 Task: Search one way flight ticket for 4 adults, 2 children, 2 infants in seat and 1 infant on lap in premium economy from Watertown: Watertown International Airport to Indianapolis: Indianapolis International Airport on 8-5-2023. Choice of flights is Spirit. Number of bags: 1 carry on bag. Price is upto 99000. Outbound departure time preference is 11:30. Flight should be any emissions.
Action: Mouse moved to (319, 267)
Screenshot: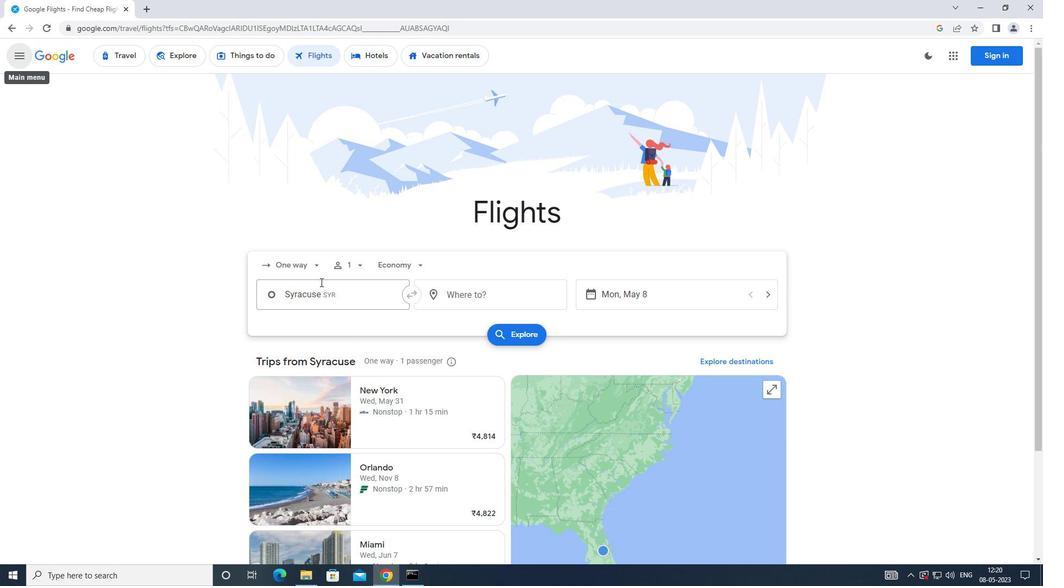 
Action: Mouse pressed left at (319, 267)
Screenshot: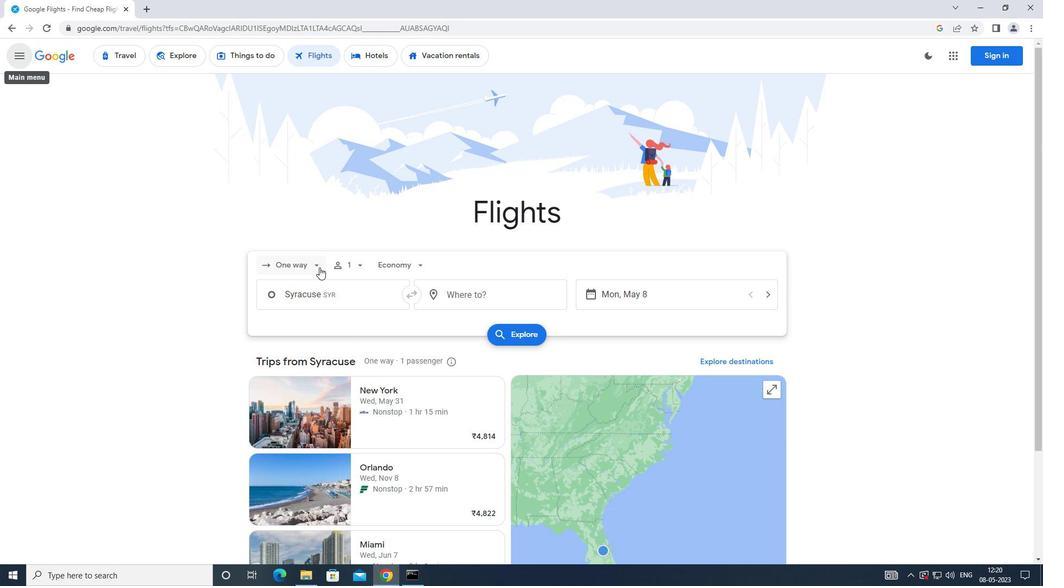 
Action: Mouse moved to (321, 320)
Screenshot: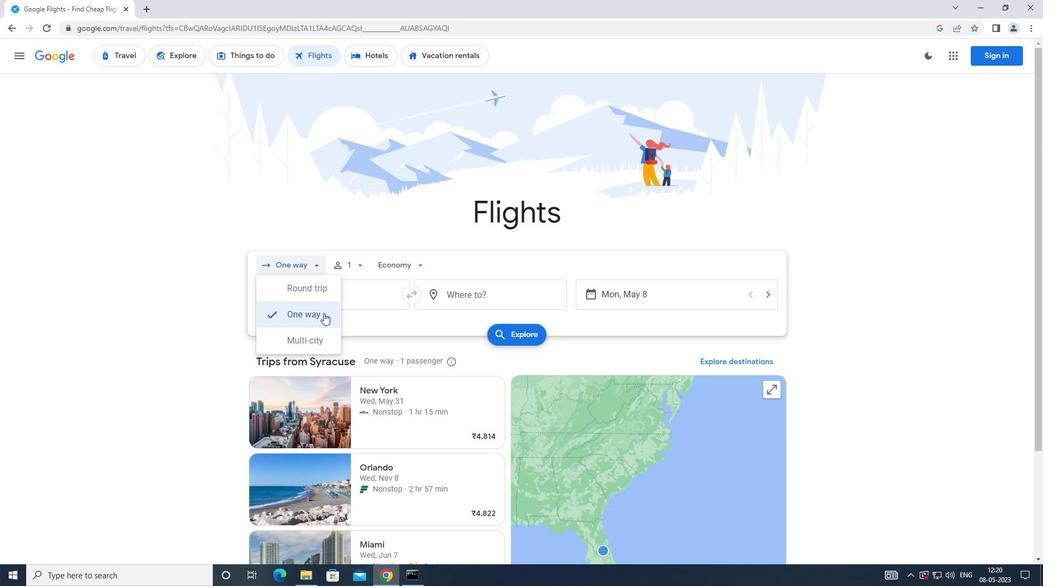 
Action: Mouse pressed left at (321, 320)
Screenshot: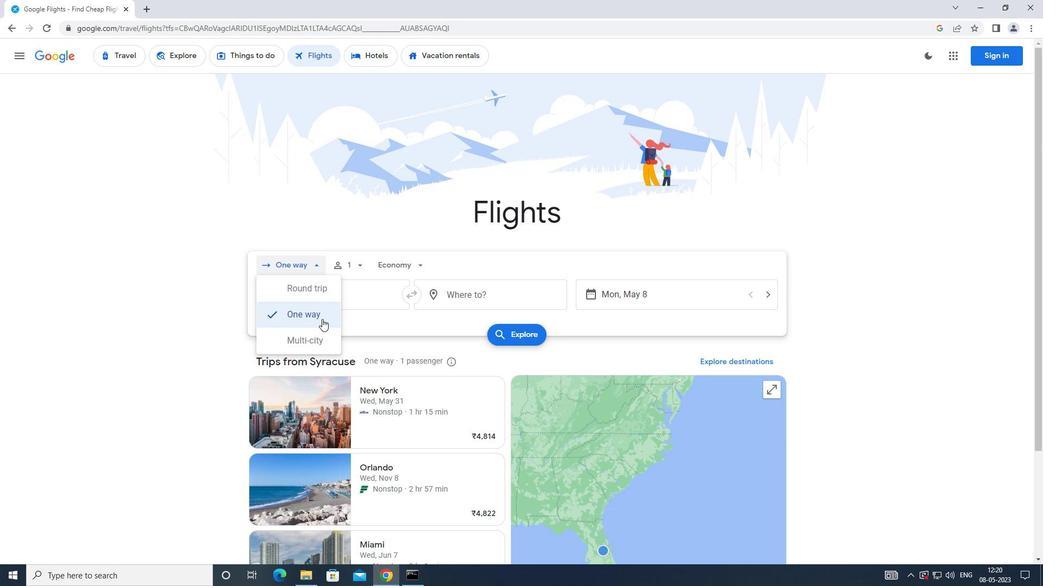 
Action: Mouse moved to (361, 264)
Screenshot: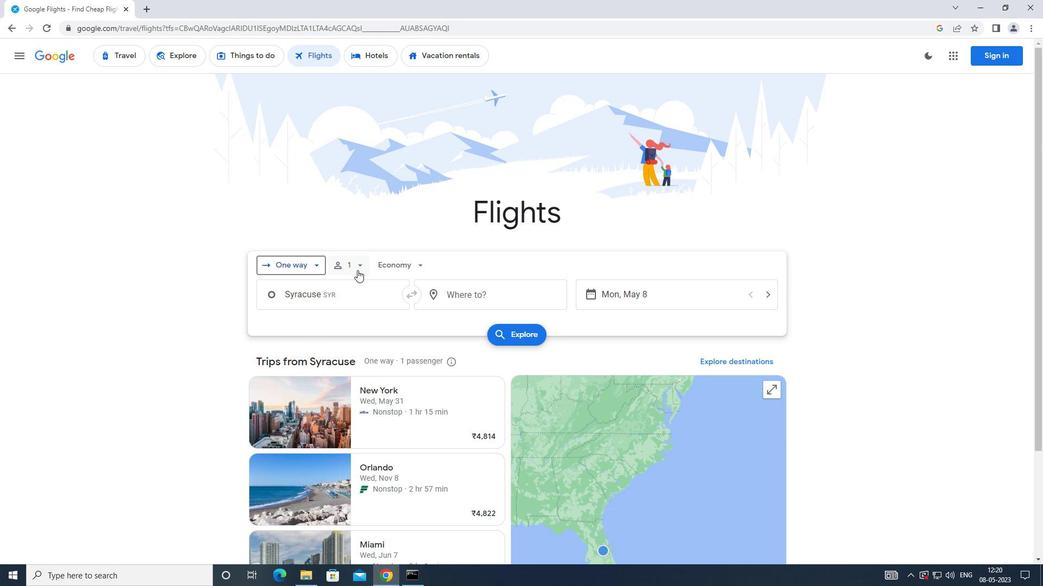 
Action: Mouse pressed left at (361, 264)
Screenshot: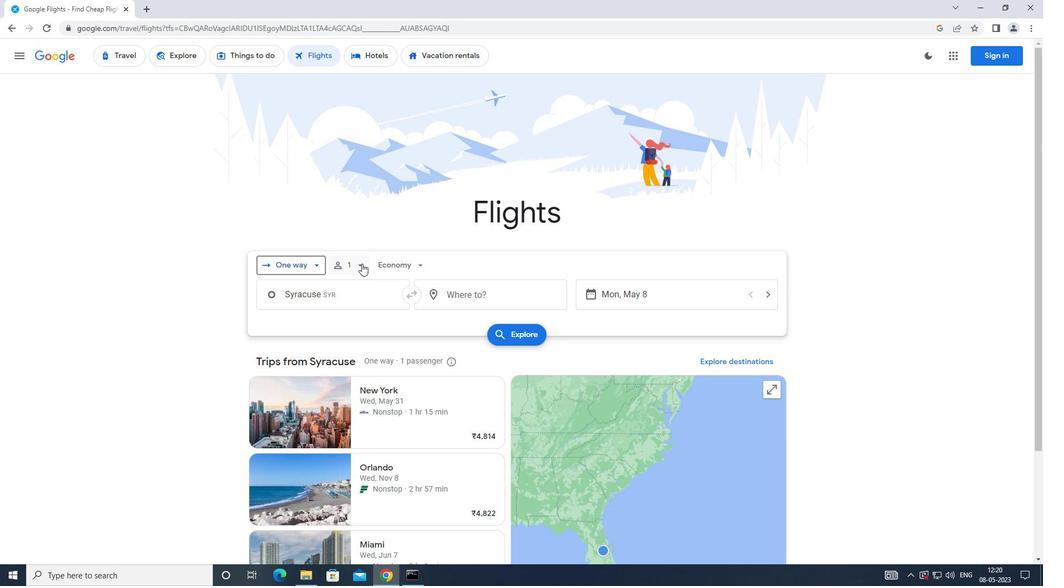 
Action: Mouse moved to (443, 297)
Screenshot: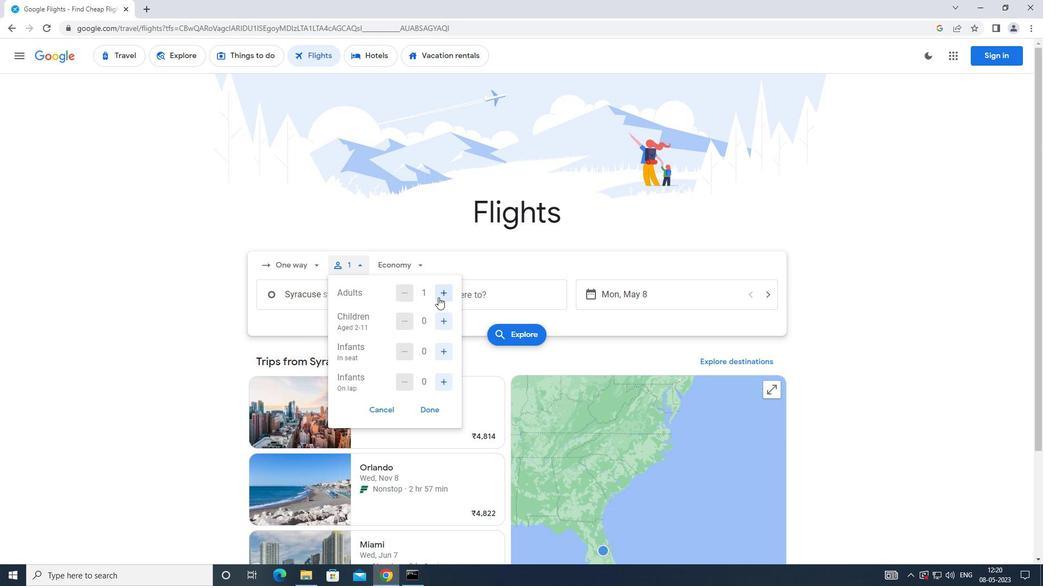 
Action: Mouse pressed left at (443, 297)
Screenshot: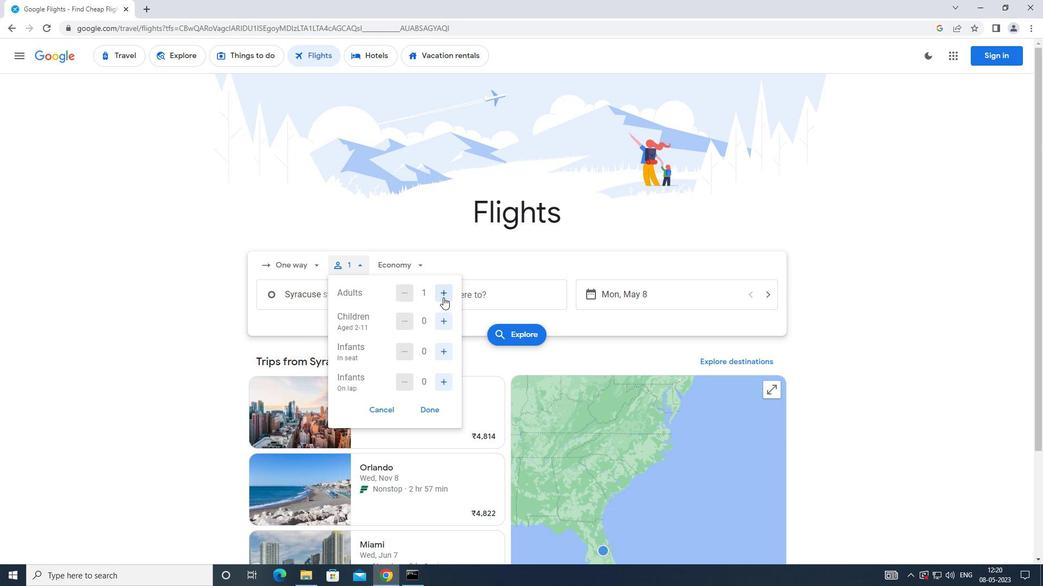 
Action: Mouse pressed left at (443, 297)
Screenshot: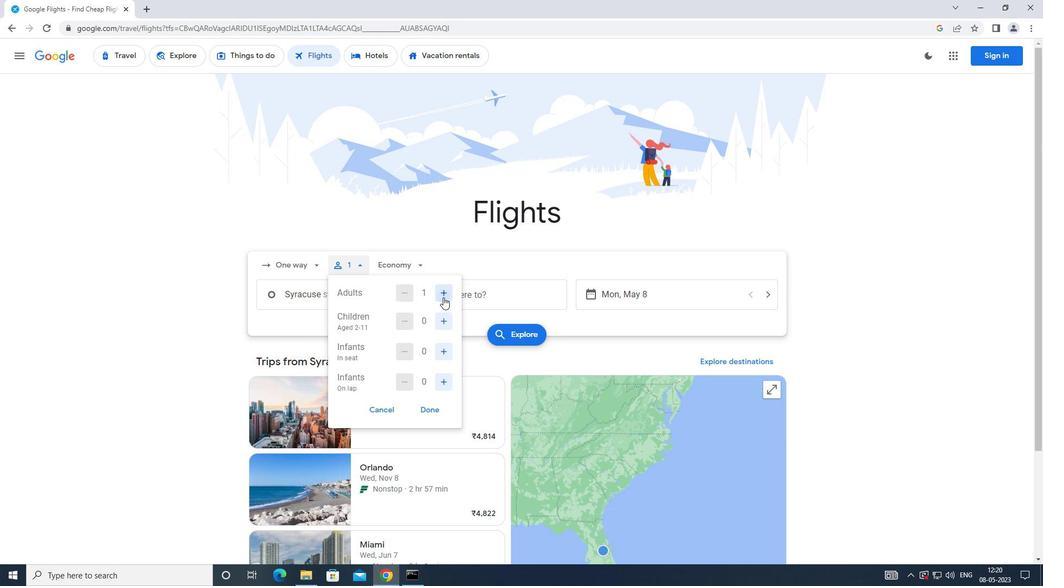 
Action: Mouse pressed left at (443, 297)
Screenshot: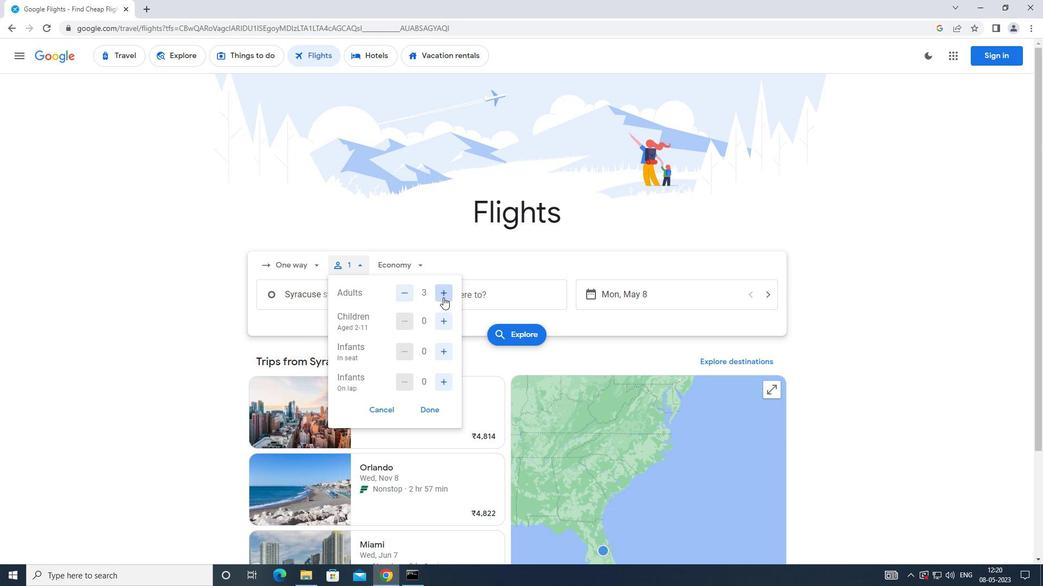 
Action: Mouse moved to (438, 323)
Screenshot: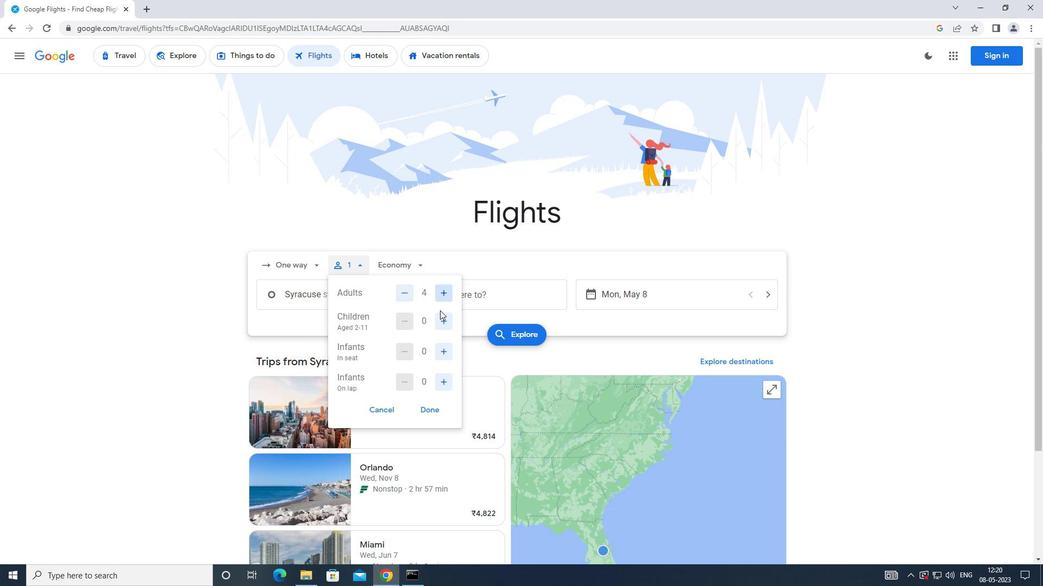 
Action: Mouse pressed left at (438, 323)
Screenshot: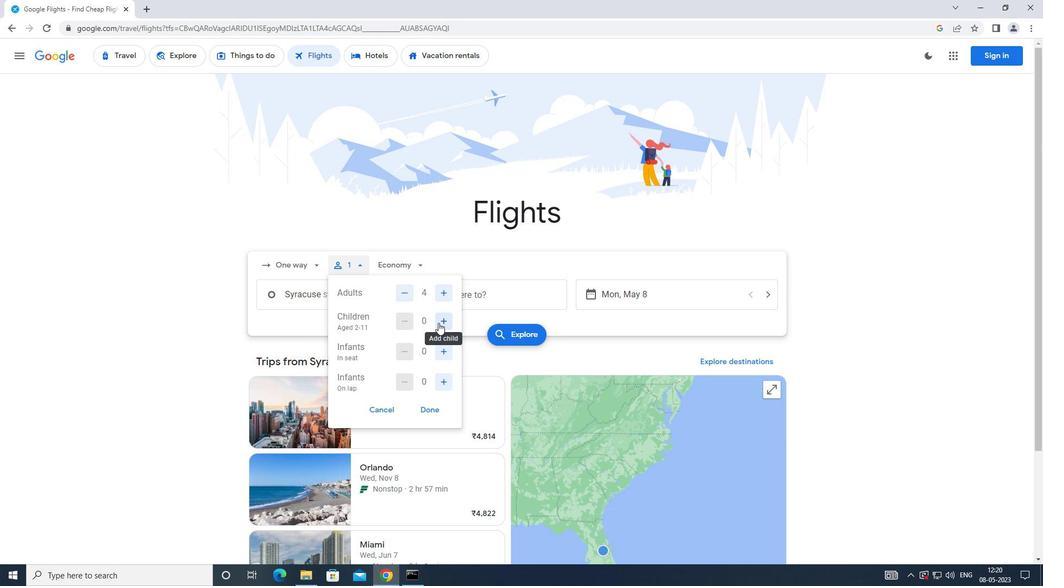 
Action: Mouse pressed left at (438, 323)
Screenshot: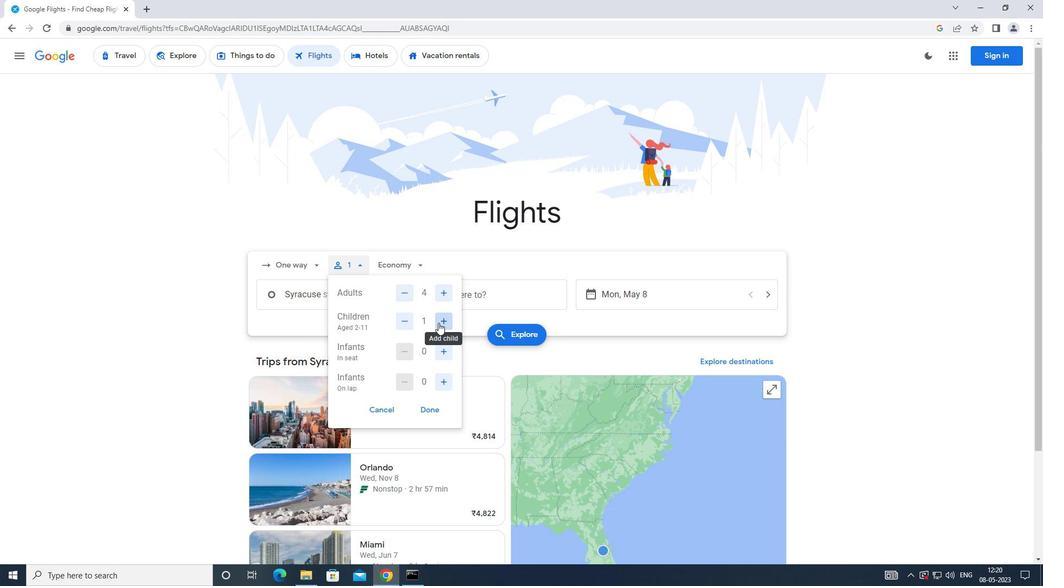 
Action: Mouse moved to (442, 346)
Screenshot: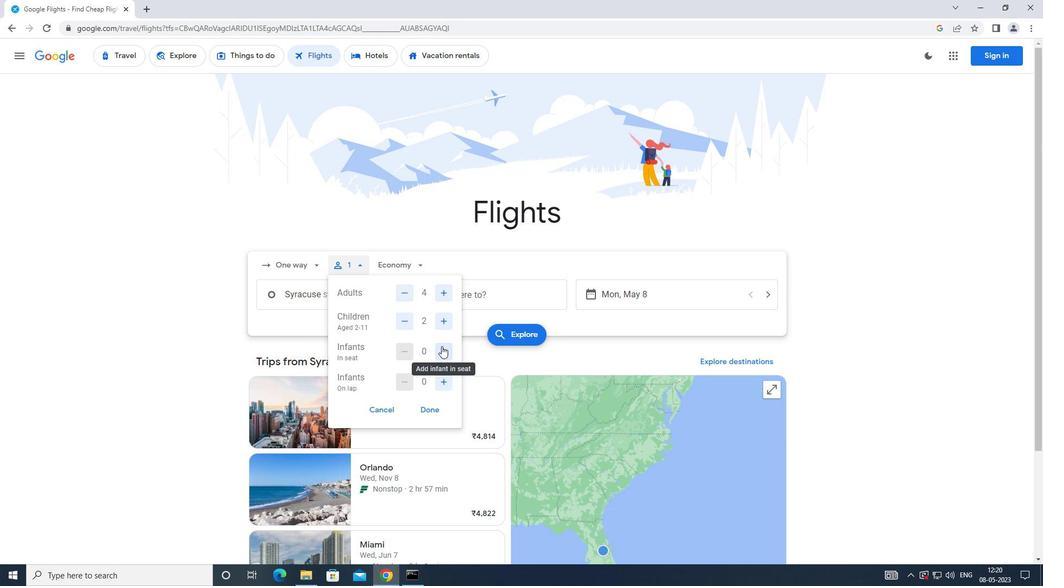 
Action: Mouse pressed left at (442, 346)
Screenshot: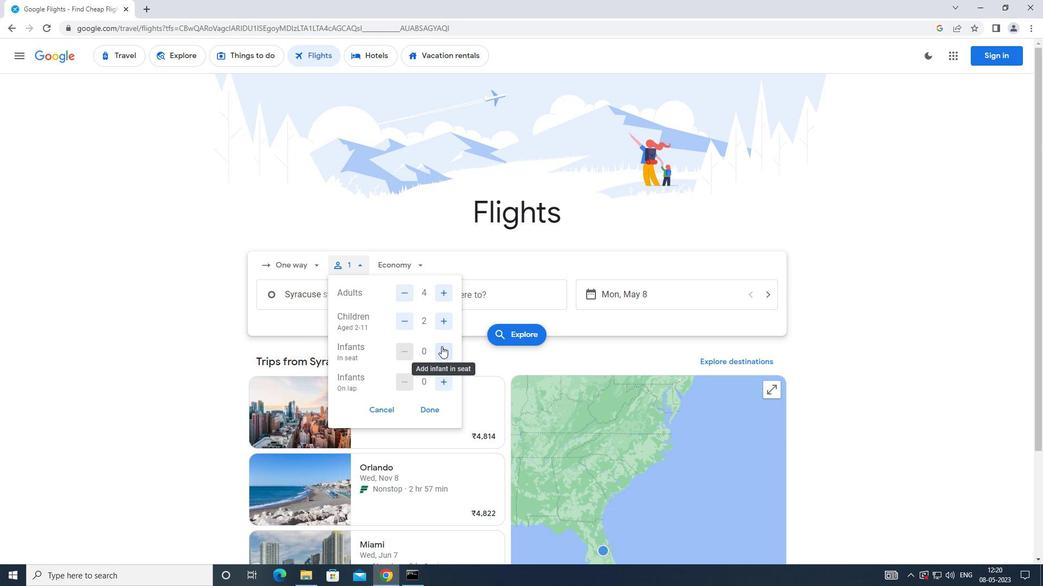 
Action: Mouse moved to (442, 346)
Screenshot: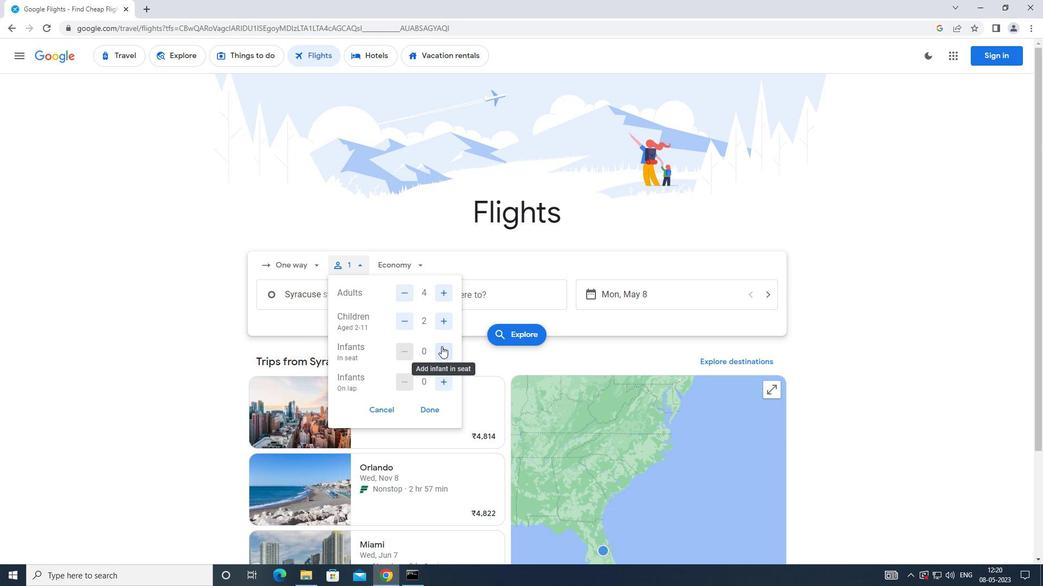 
Action: Mouse pressed left at (442, 346)
Screenshot: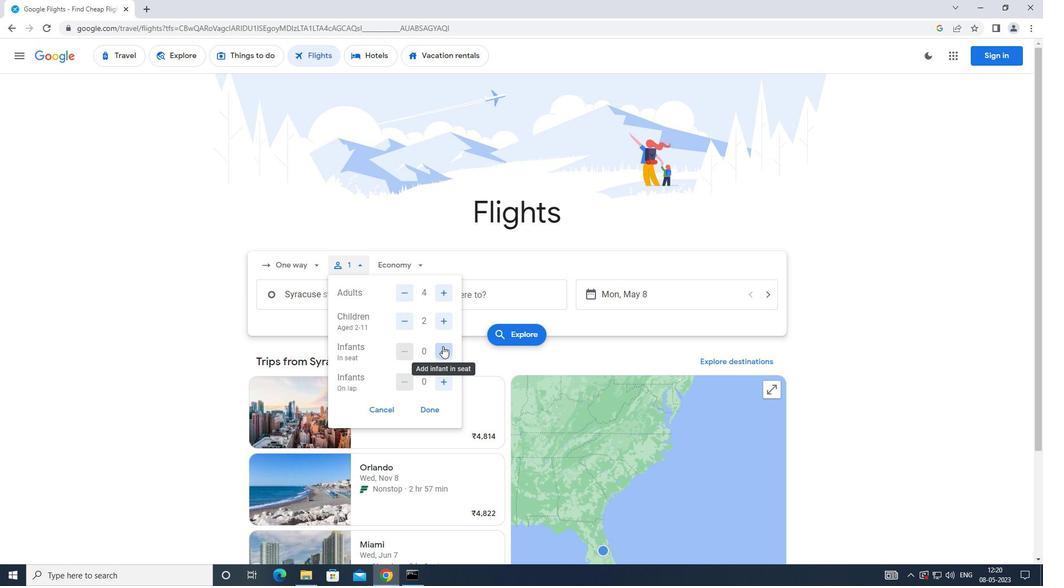
Action: Mouse moved to (448, 380)
Screenshot: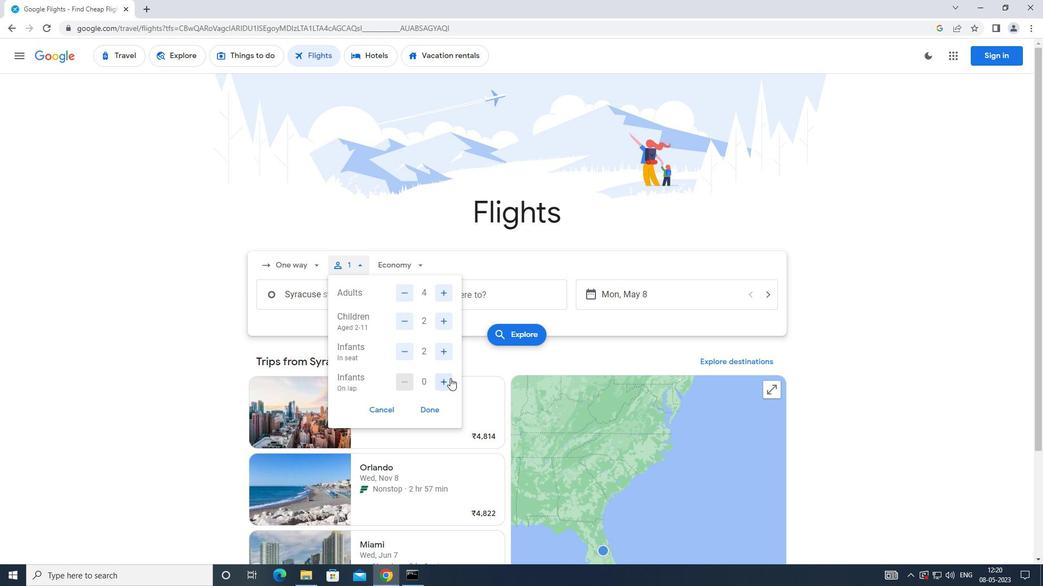 
Action: Mouse pressed left at (448, 380)
Screenshot: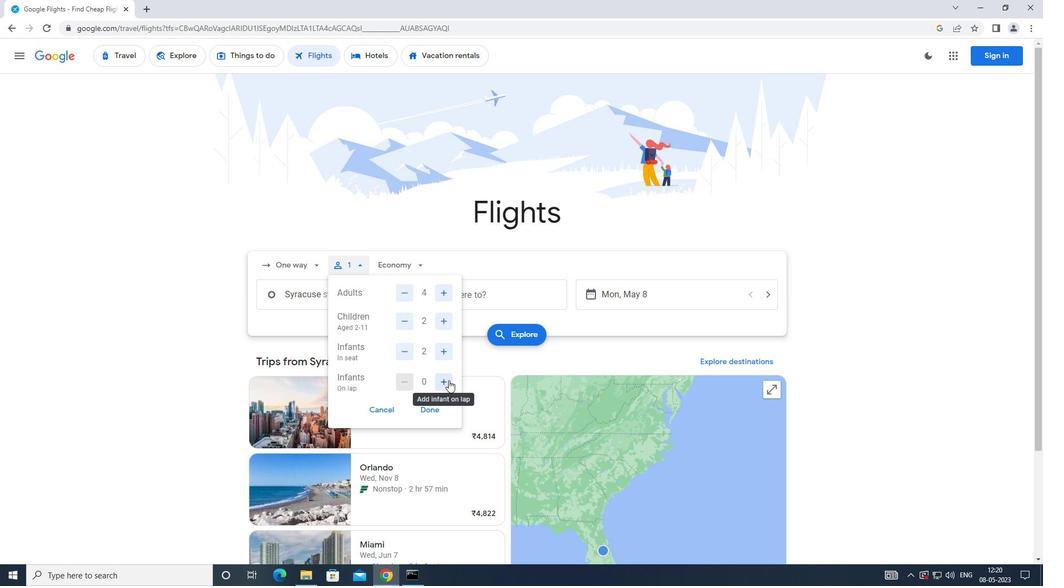 
Action: Mouse moved to (434, 406)
Screenshot: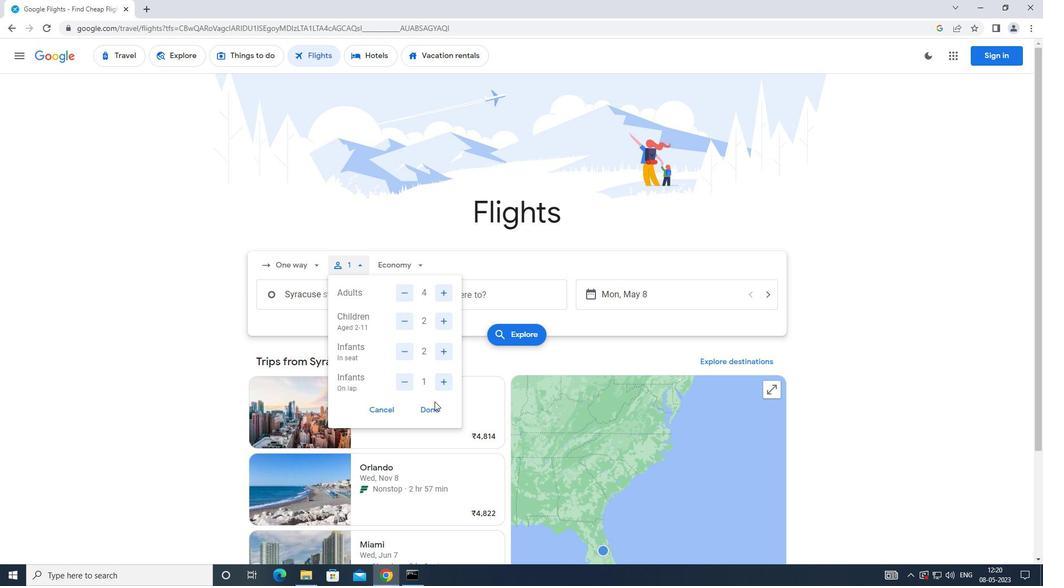
Action: Mouse pressed left at (434, 406)
Screenshot: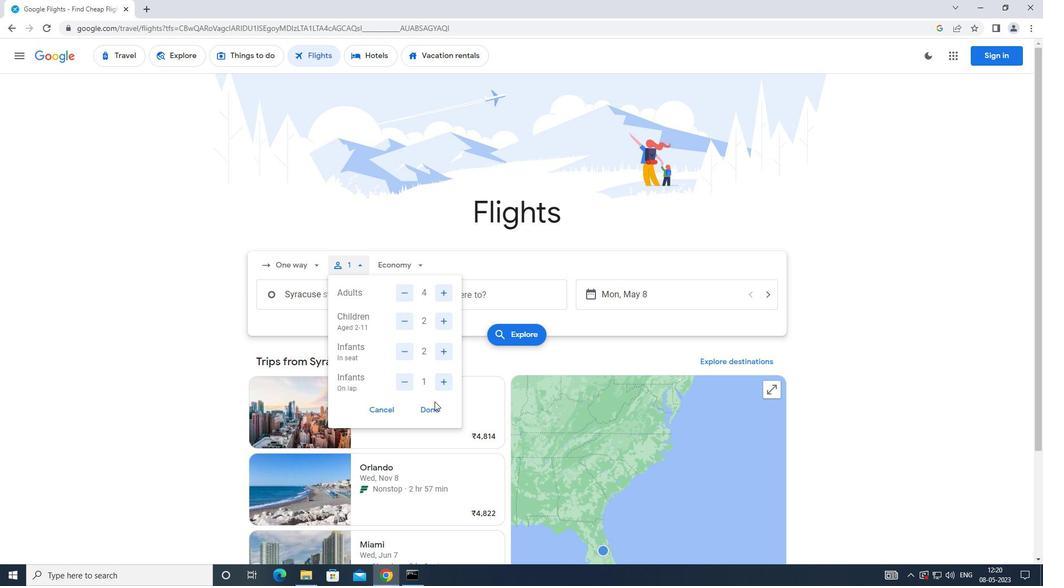 
Action: Mouse moved to (417, 267)
Screenshot: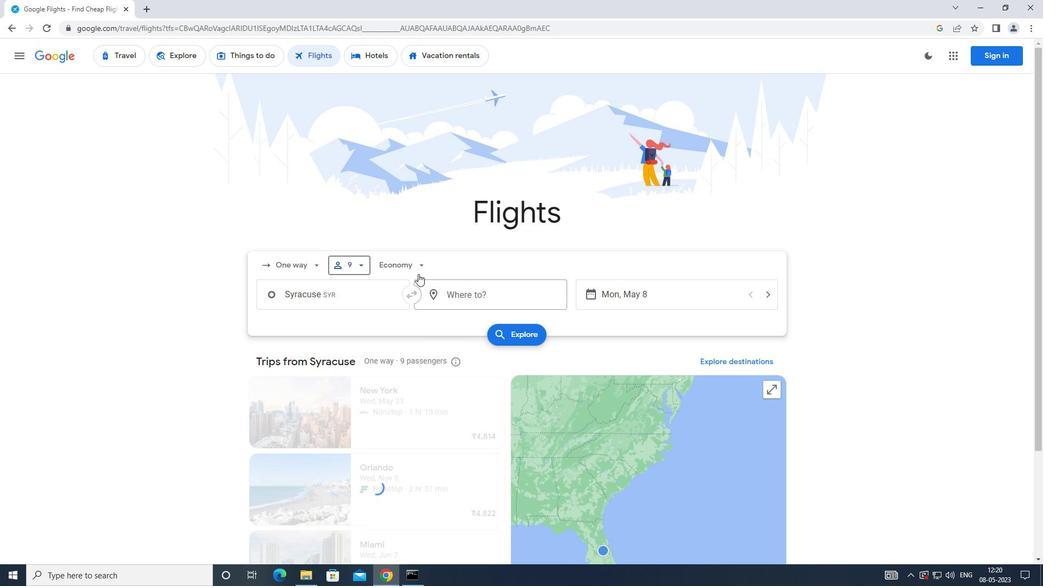 
Action: Mouse pressed left at (417, 267)
Screenshot: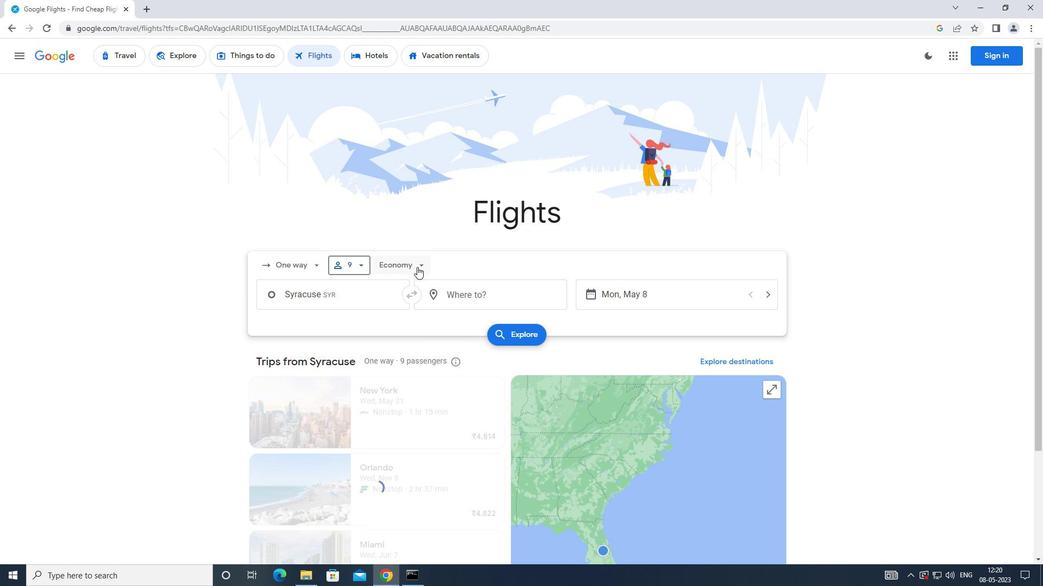 
Action: Mouse moved to (422, 311)
Screenshot: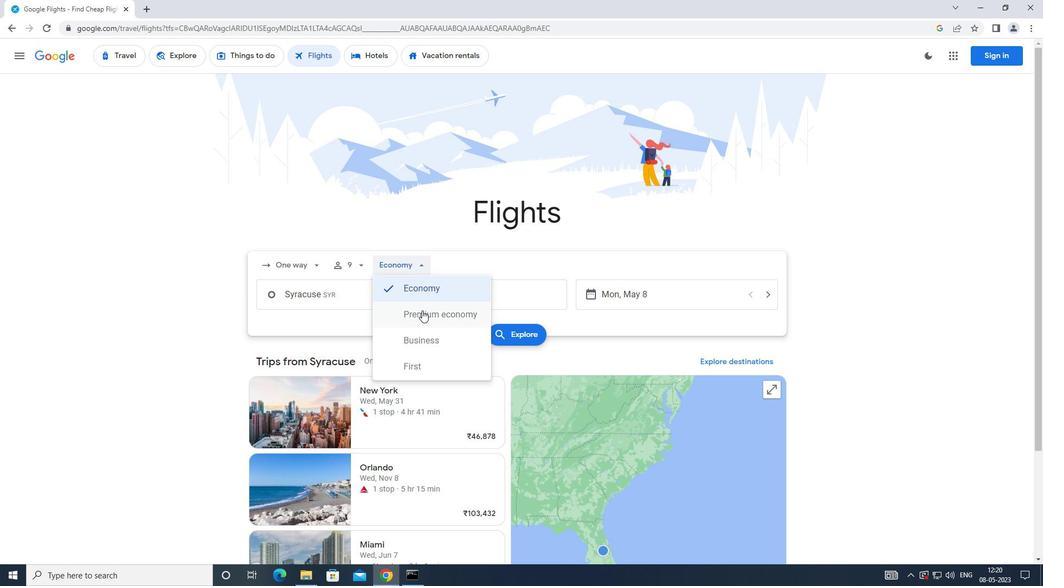 
Action: Mouse pressed left at (422, 311)
Screenshot: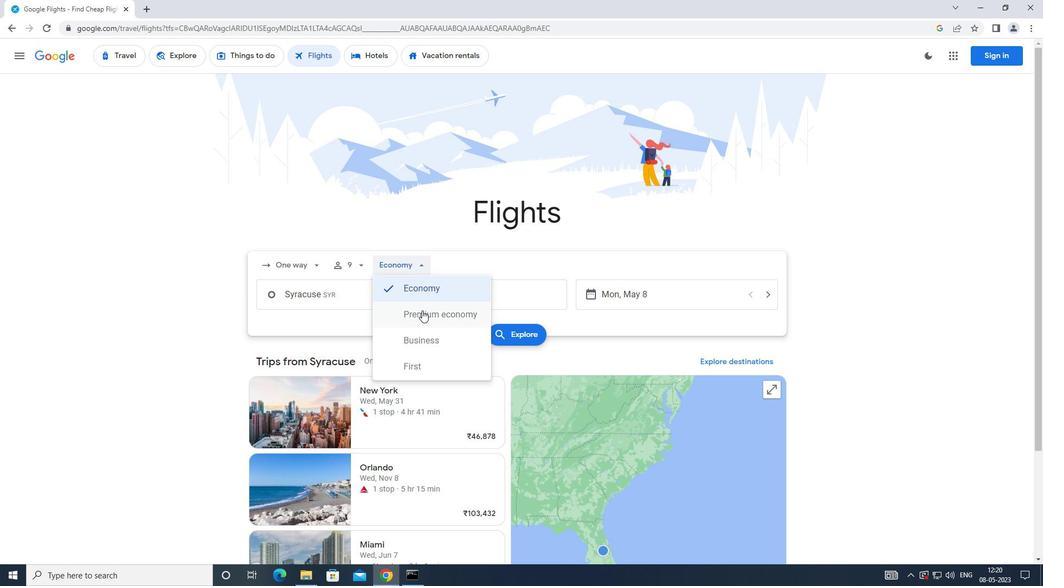 
Action: Mouse moved to (384, 291)
Screenshot: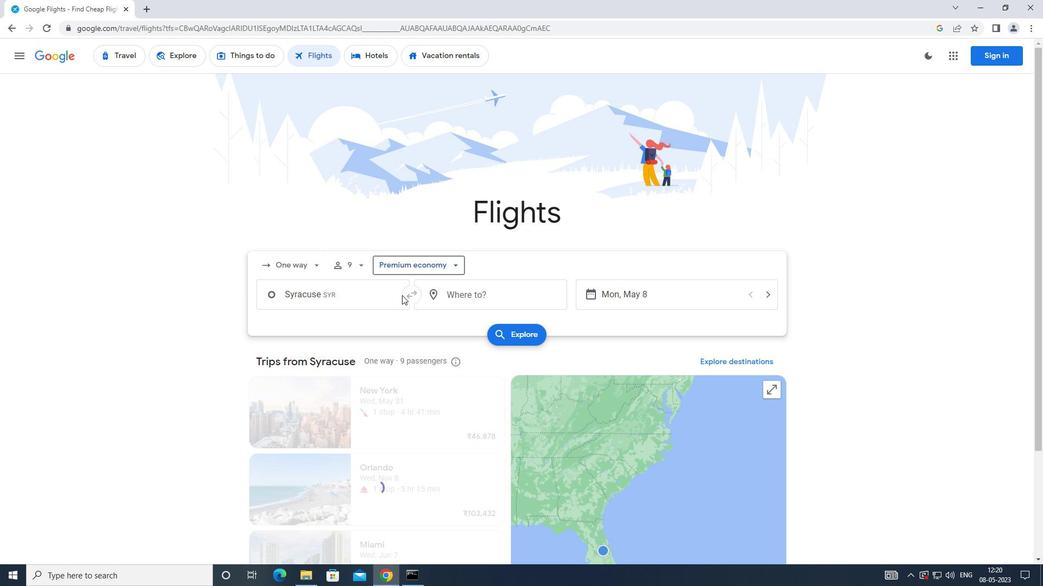 
Action: Mouse pressed left at (384, 291)
Screenshot: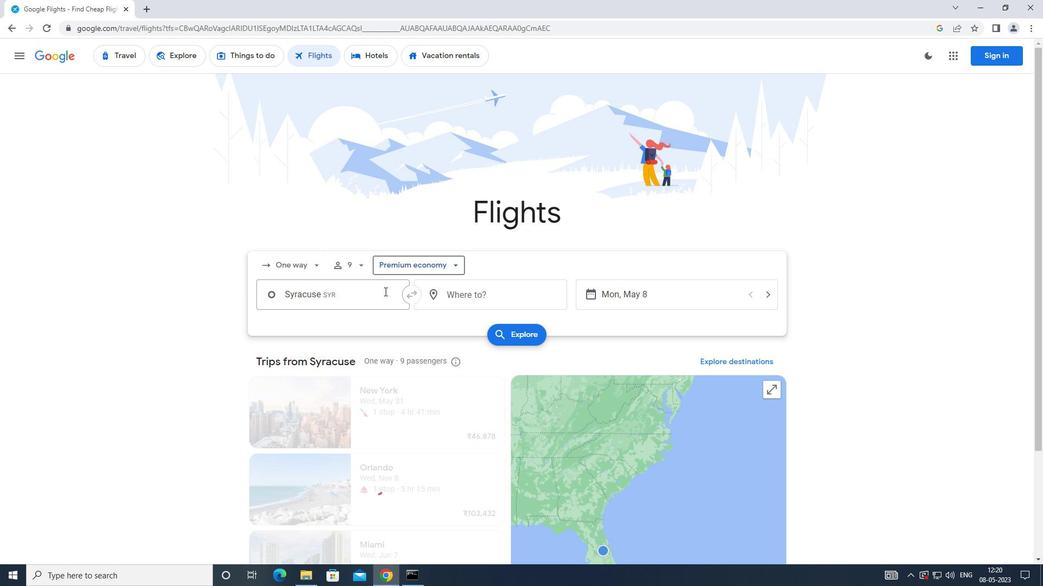 
Action: Key pressed <Key.caps_lock>w<Key.caps_lock>atertown<Key.space>
Screenshot: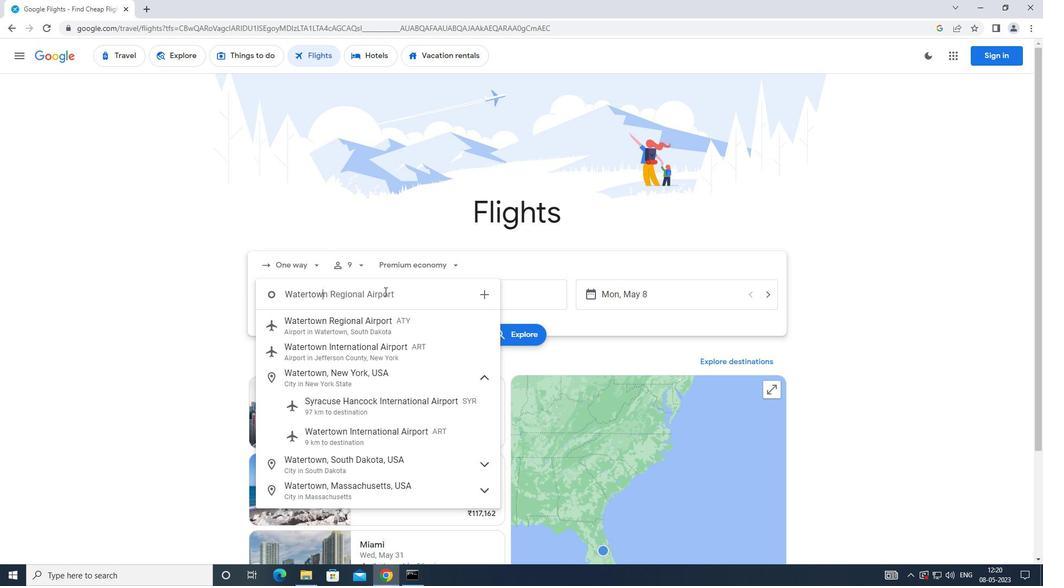 
Action: Mouse moved to (382, 451)
Screenshot: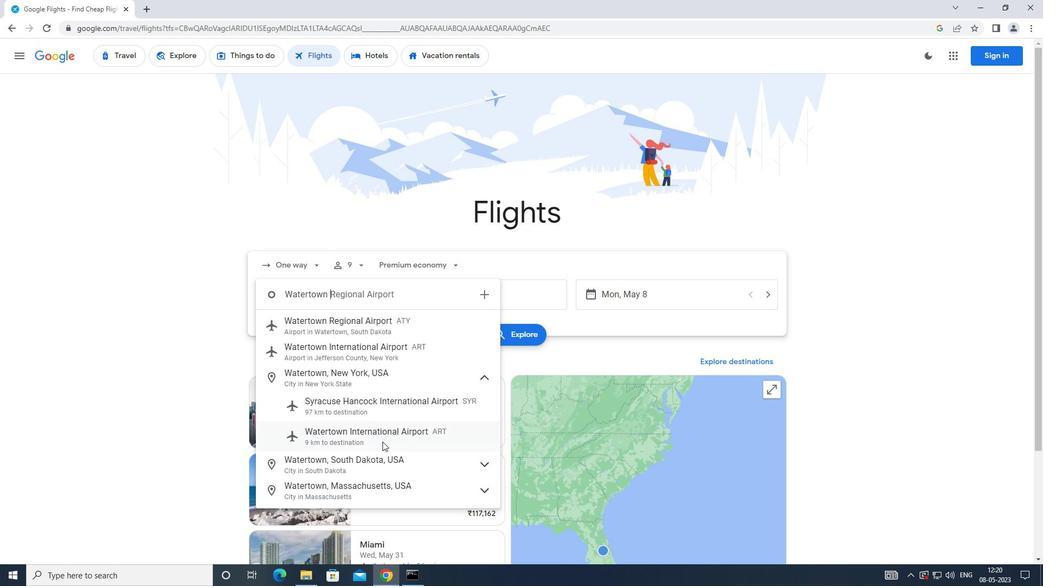 
Action: Mouse pressed left at (382, 451)
Screenshot: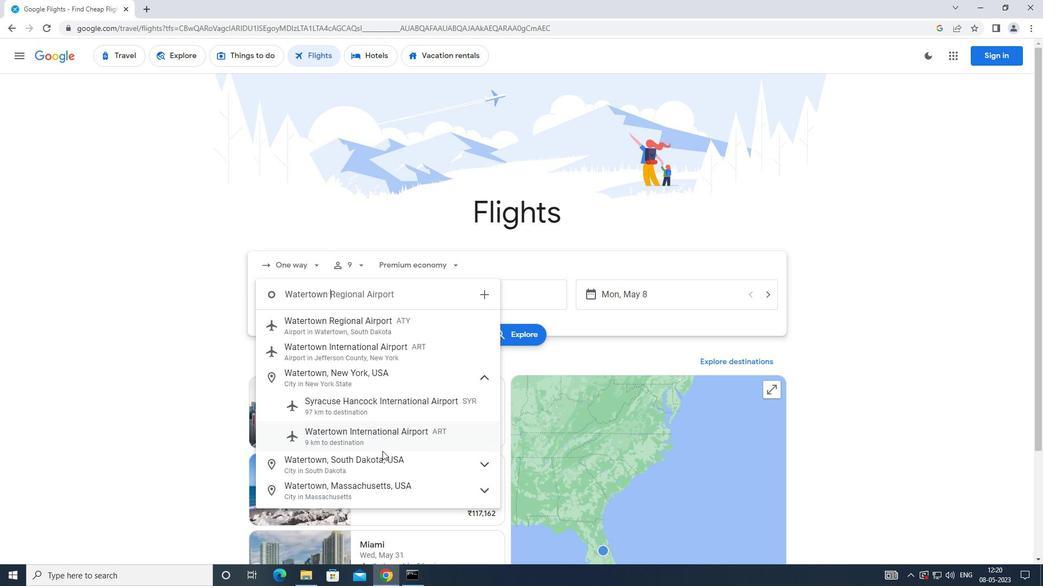 
Action: Mouse moved to (395, 430)
Screenshot: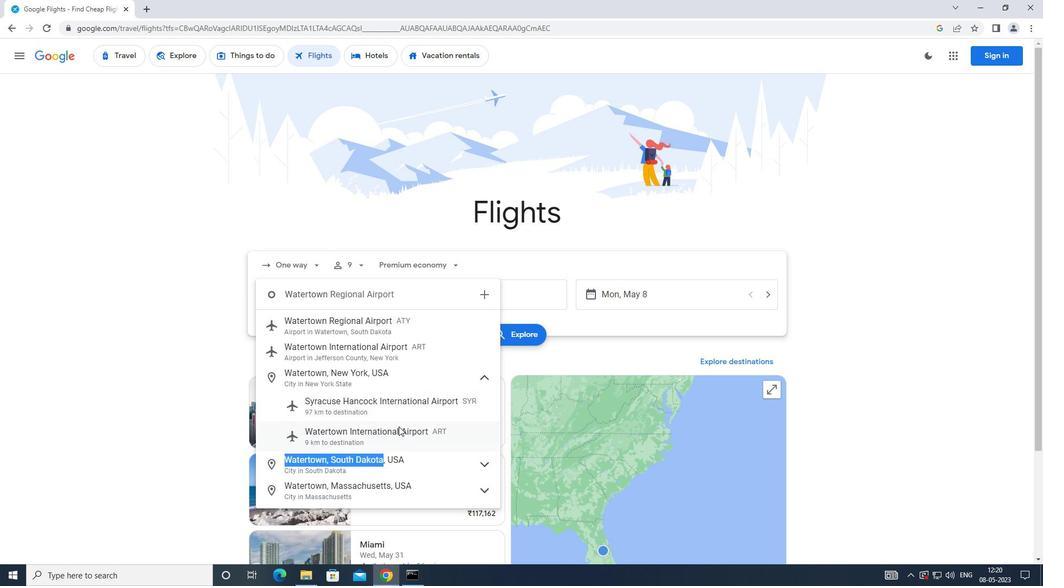 
Action: Mouse pressed left at (395, 430)
Screenshot: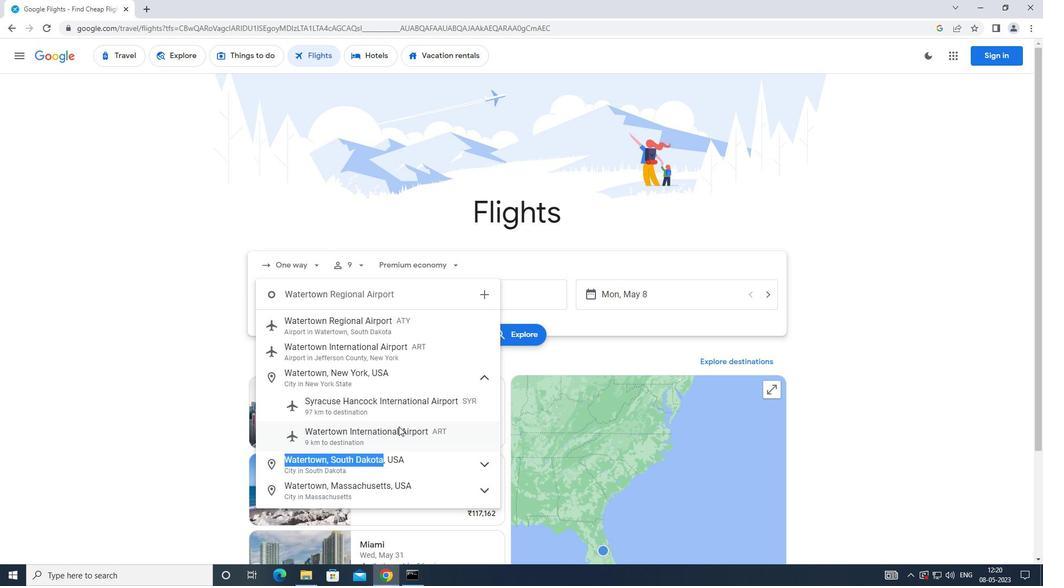 
Action: Mouse moved to (452, 292)
Screenshot: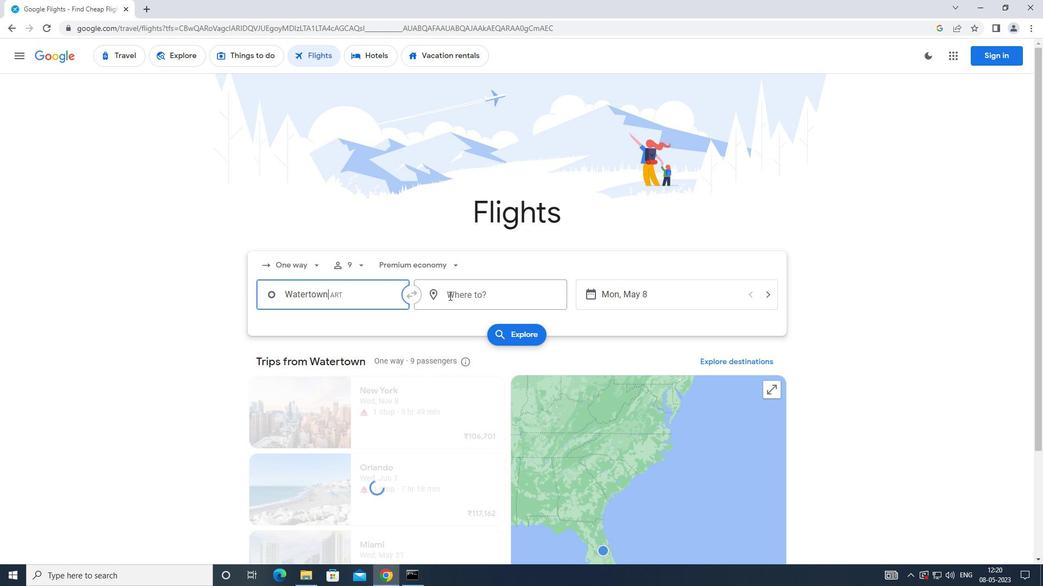 
Action: Mouse pressed left at (452, 292)
Screenshot: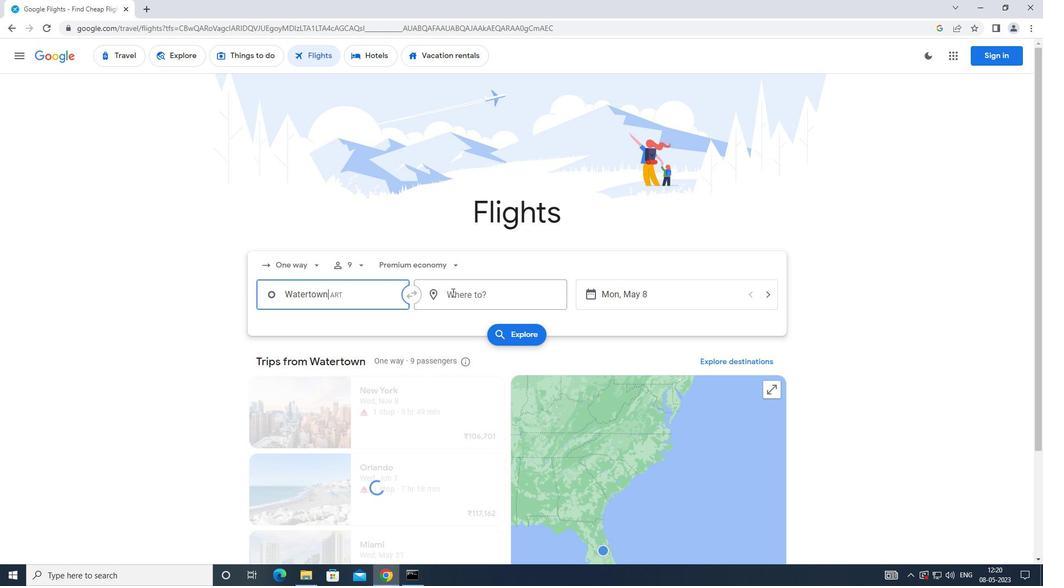 
Action: Mouse moved to (506, 305)
Screenshot: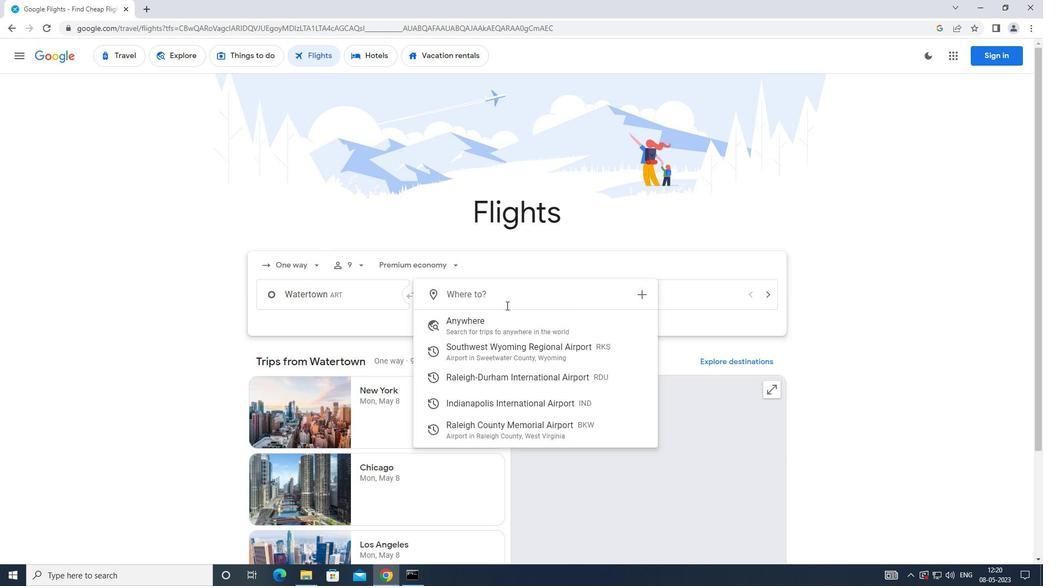 
Action: Key pressed <Key.caps_lock>
Screenshot: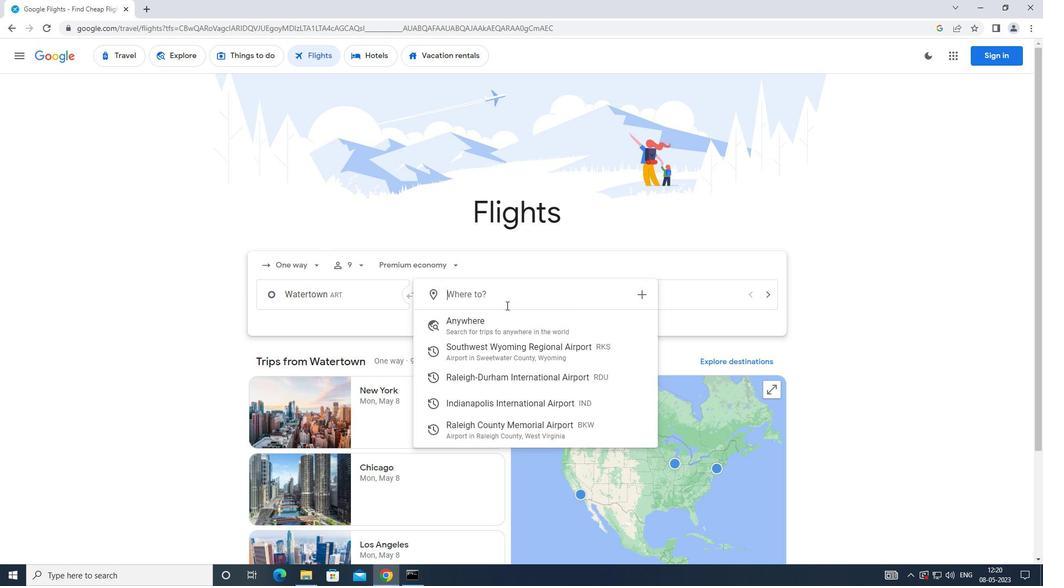 
Action: Mouse moved to (505, 306)
Screenshot: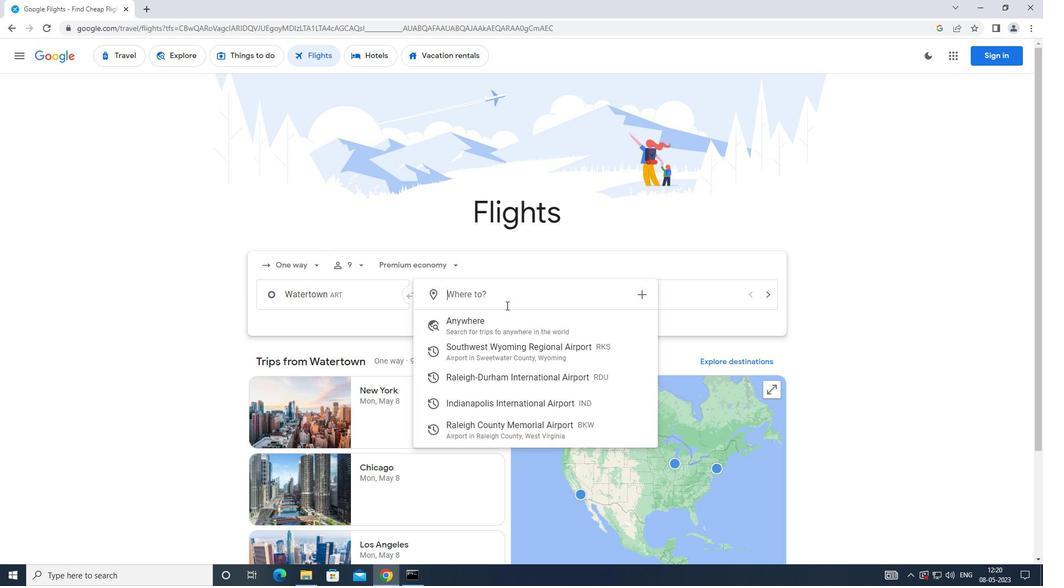 
Action: Key pressed i<Key.caps_lock>ndia
Screenshot: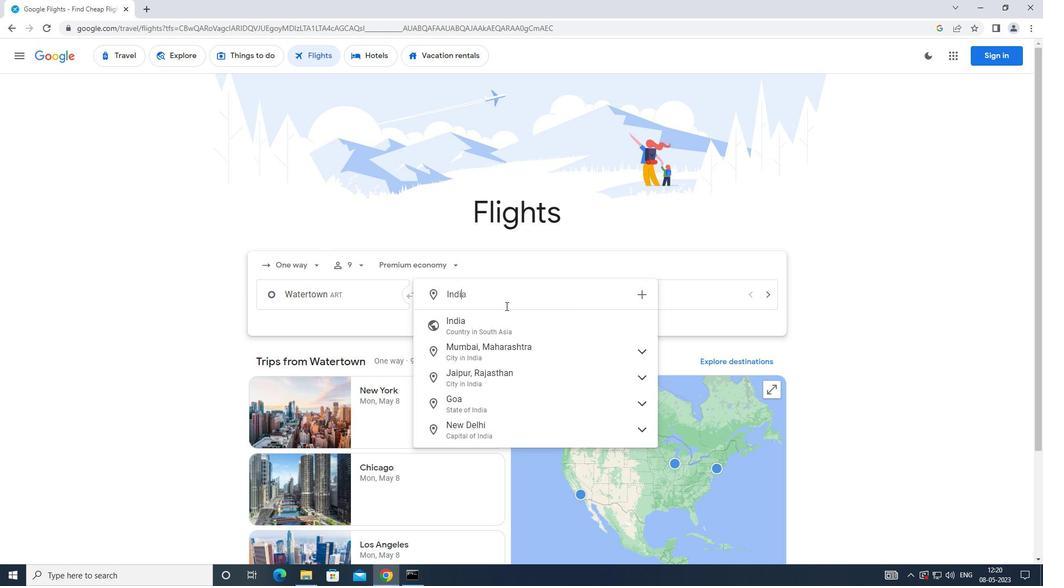 
Action: Mouse moved to (503, 308)
Screenshot: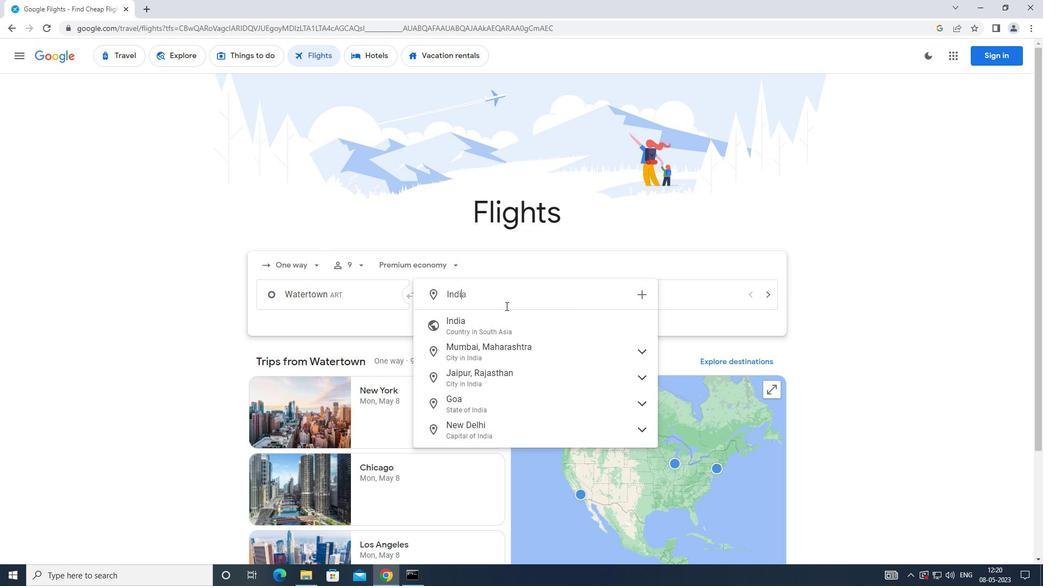 
Action: Key pressed na
Screenshot: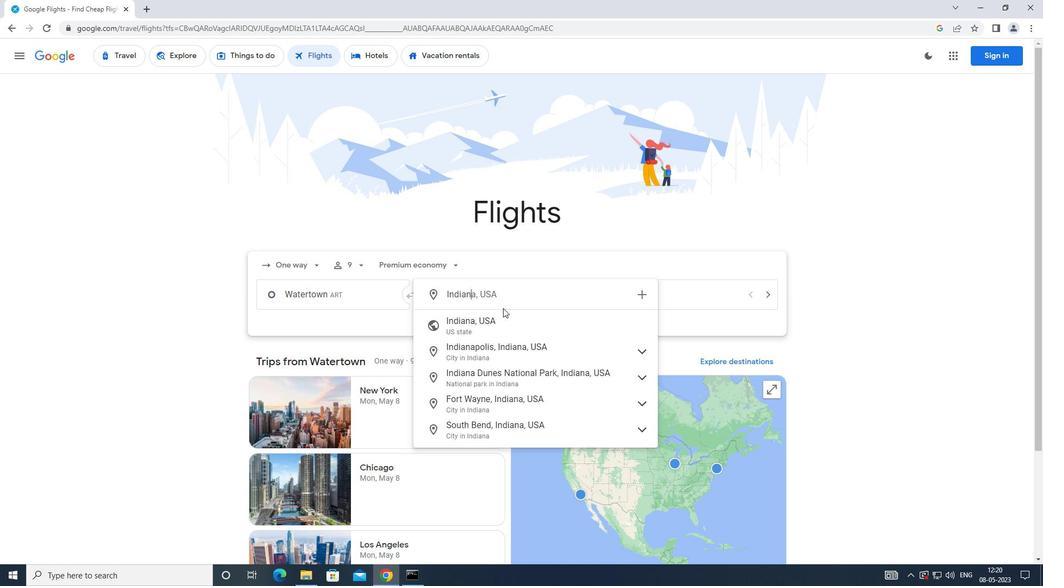 
Action: Mouse moved to (502, 309)
Screenshot: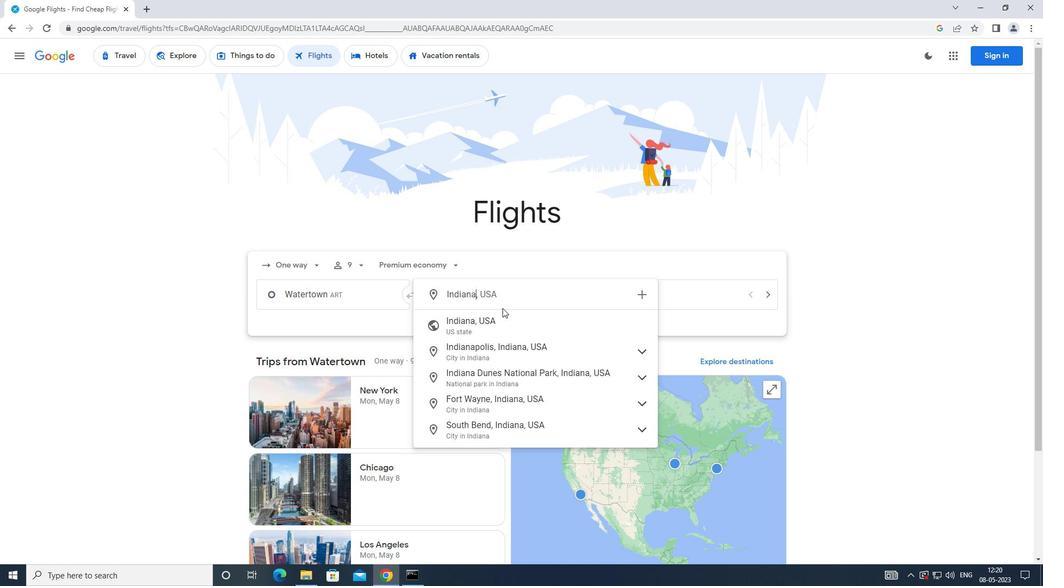
Action: Key pressed polis
Screenshot: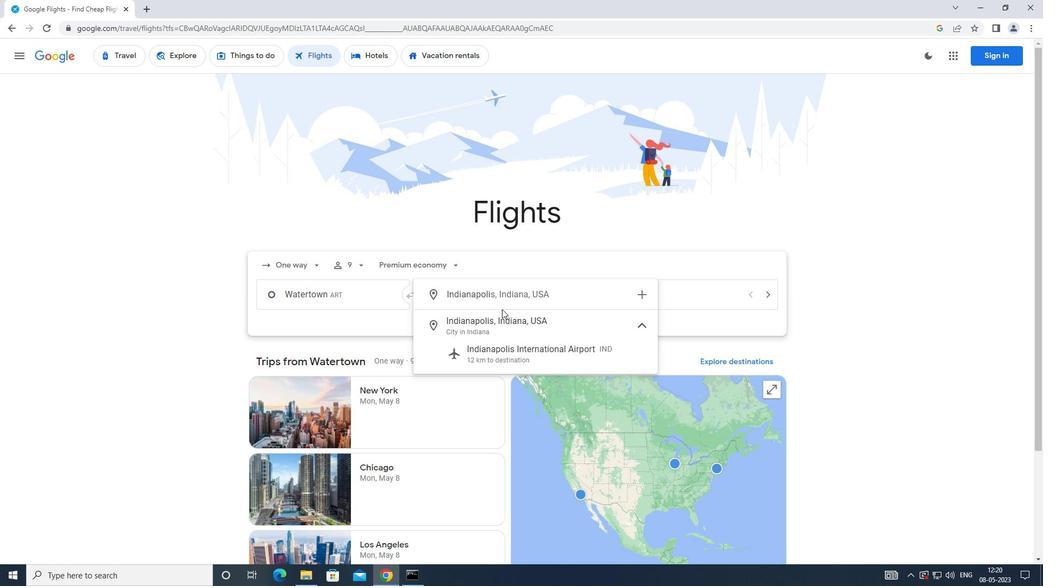 
Action: Mouse moved to (492, 351)
Screenshot: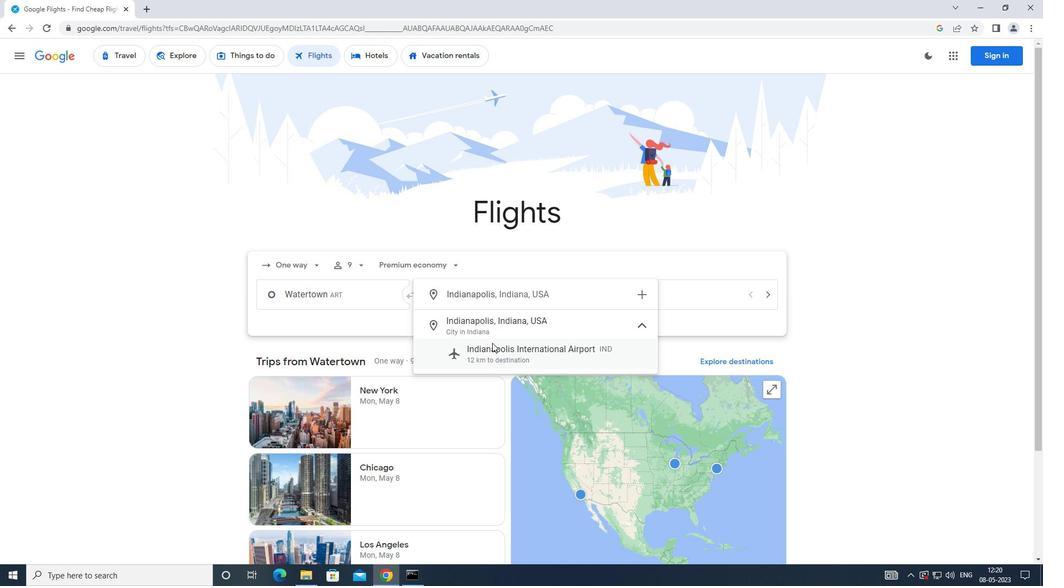 
Action: Mouse pressed left at (492, 351)
Screenshot: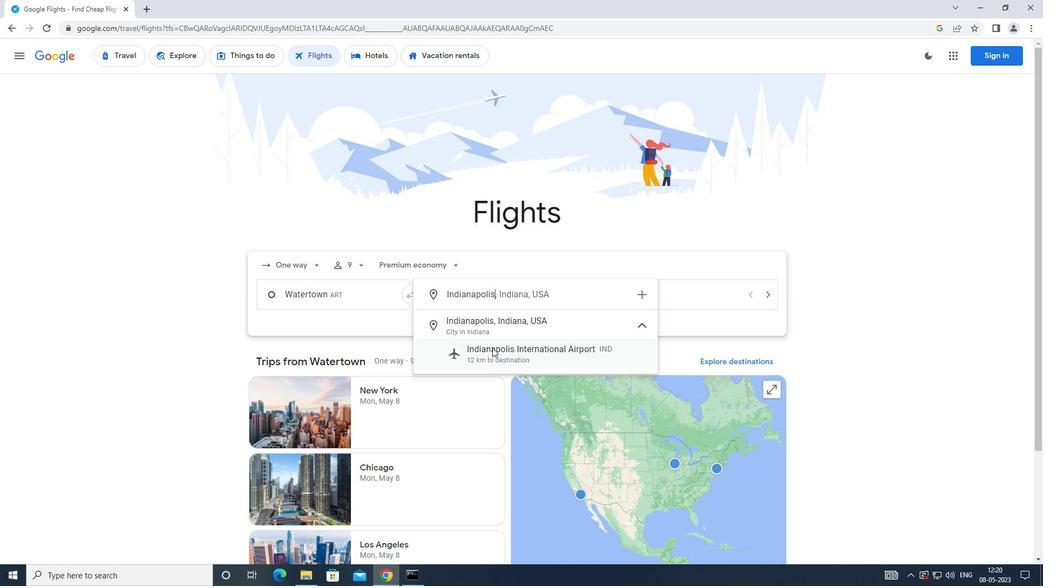 
Action: Mouse moved to (632, 293)
Screenshot: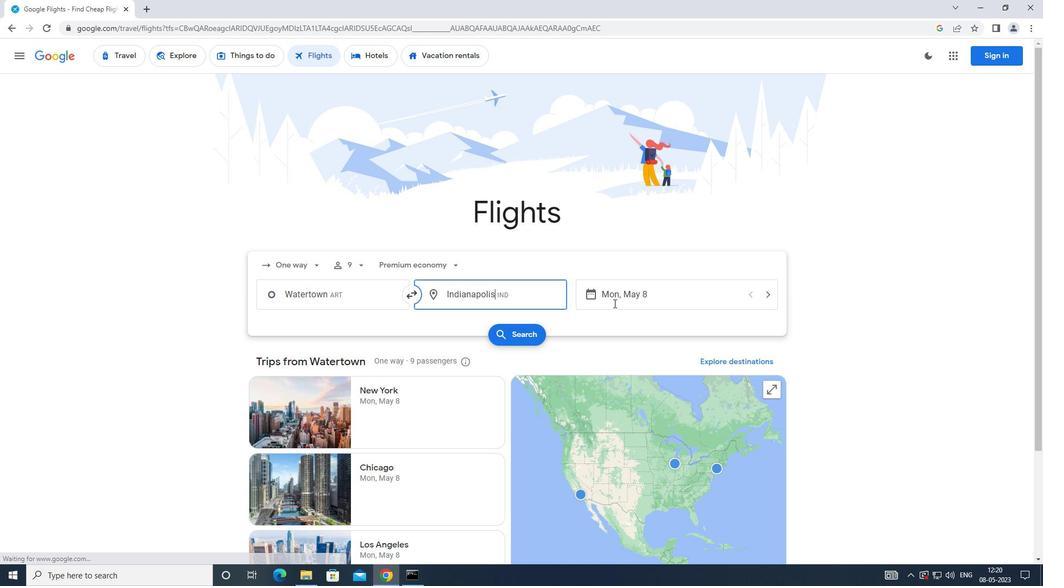 
Action: Mouse pressed left at (632, 293)
Screenshot: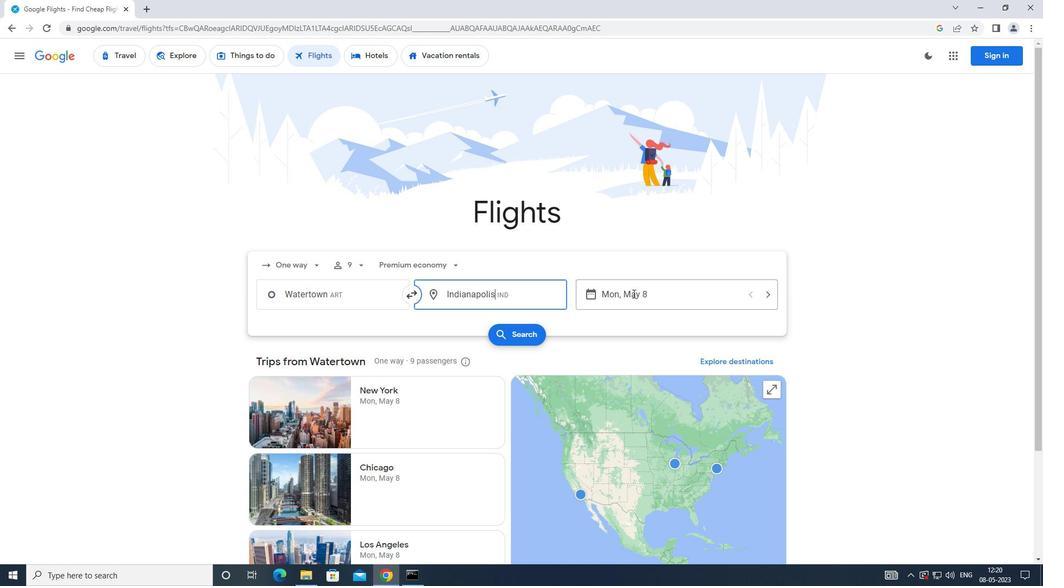 
Action: Mouse moved to (422, 396)
Screenshot: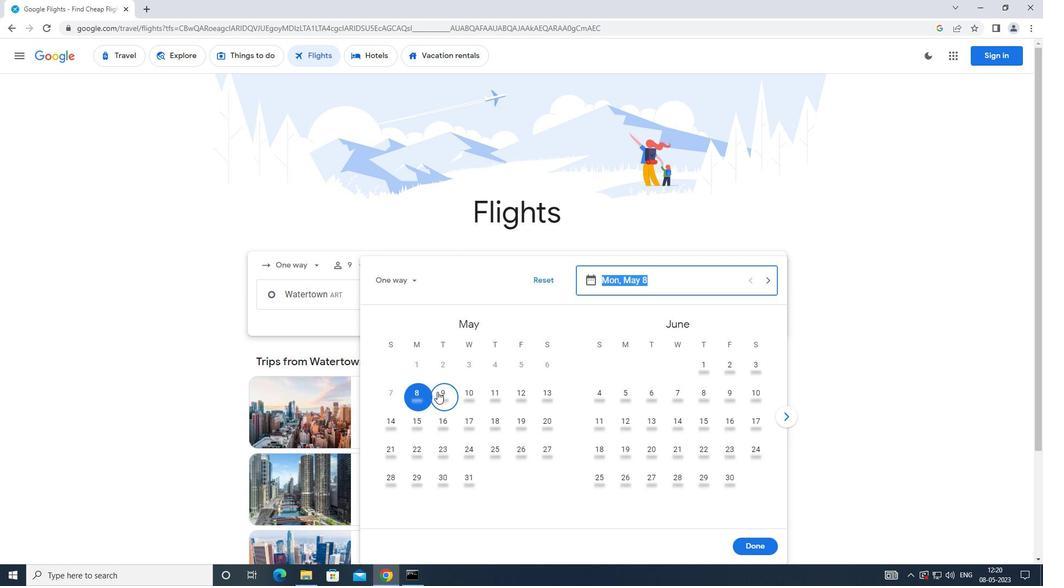 
Action: Mouse pressed left at (422, 396)
Screenshot: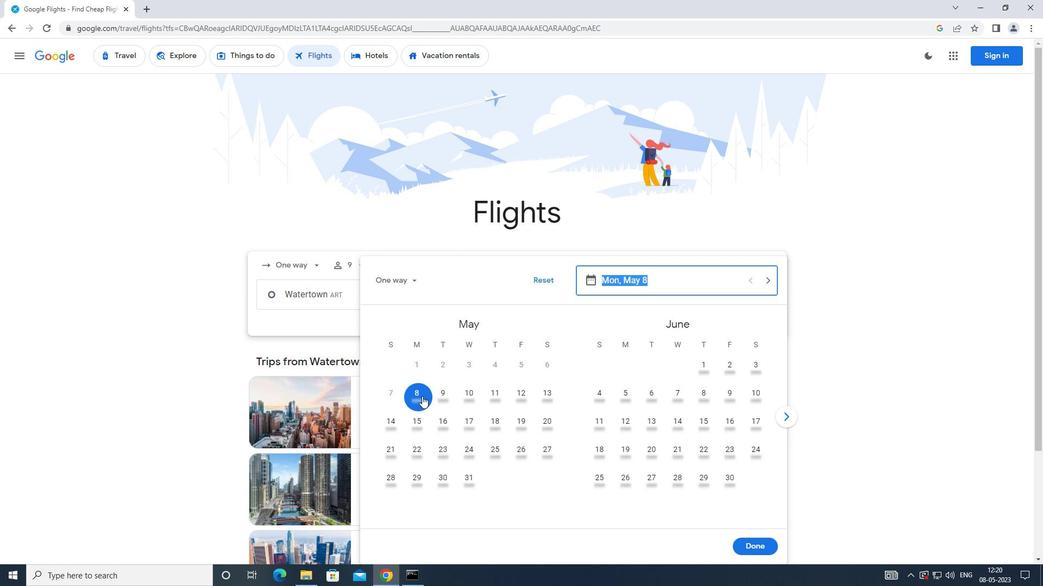 
Action: Mouse moved to (738, 550)
Screenshot: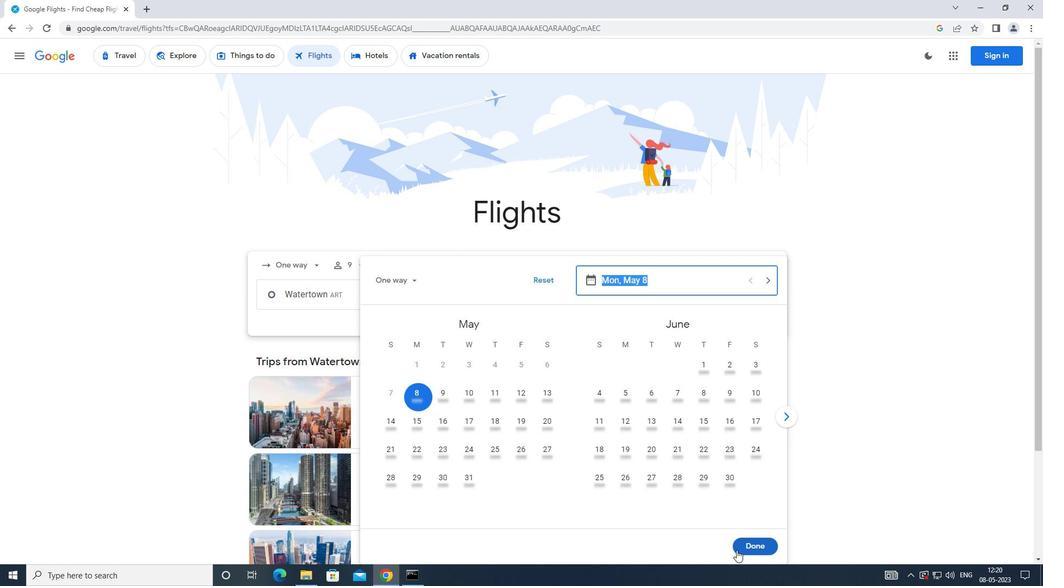 
Action: Mouse pressed left at (738, 550)
Screenshot: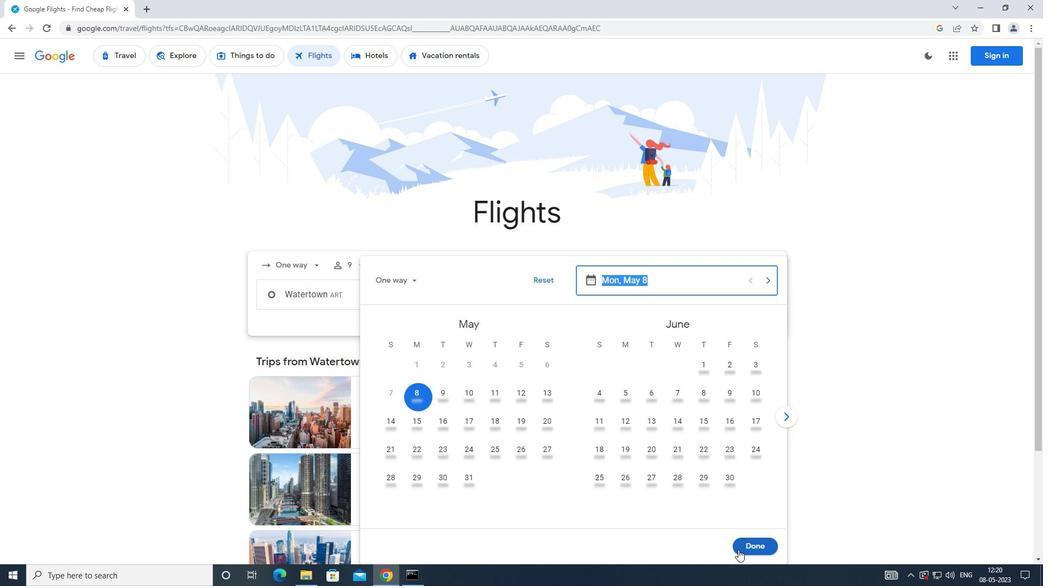 
Action: Mouse moved to (526, 339)
Screenshot: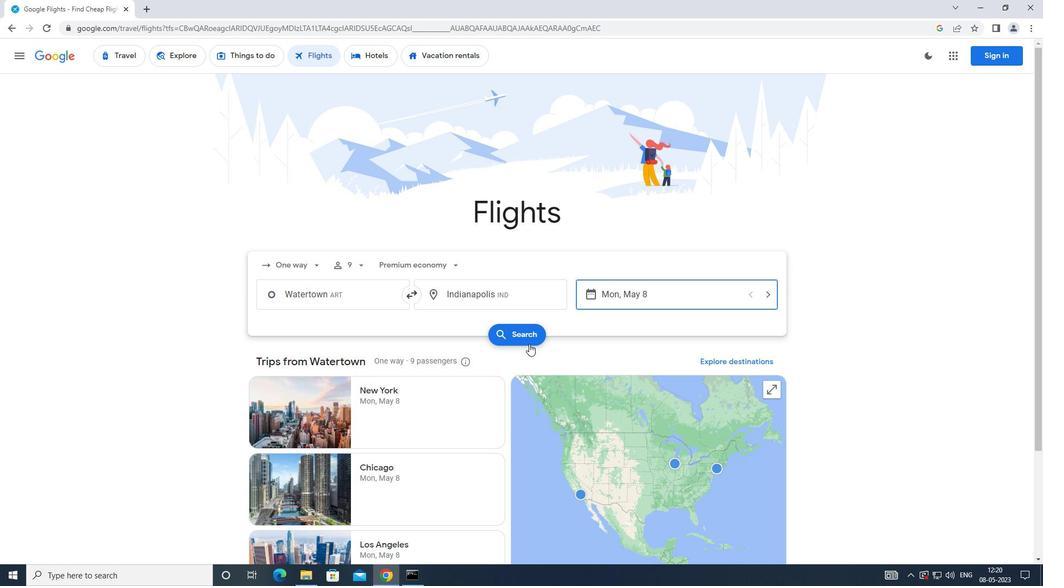 
Action: Mouse pressed left at (526, 339)
Screenshot: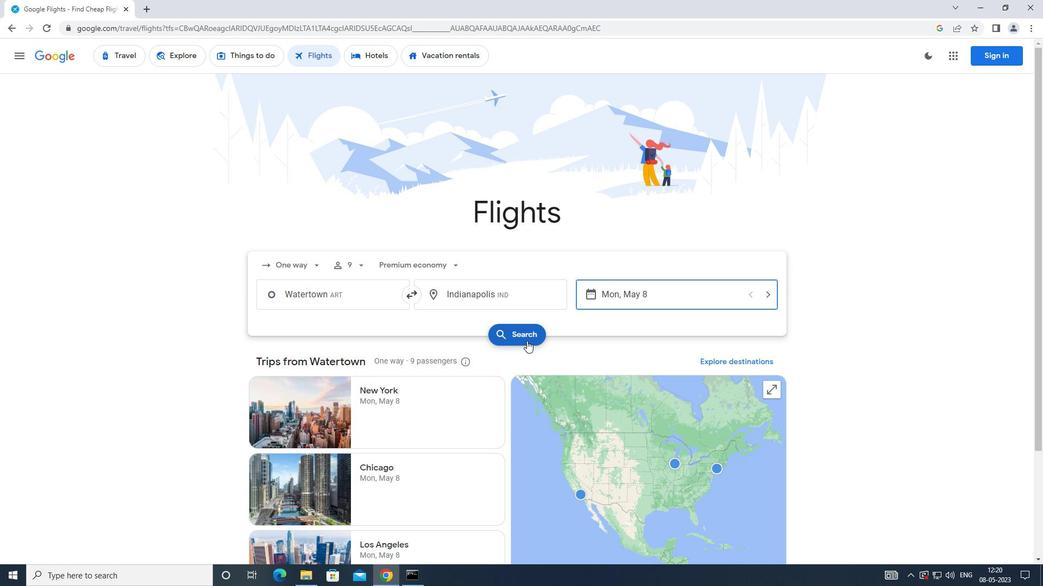
Action: Mouse moved to (283, 160)
Screenshot: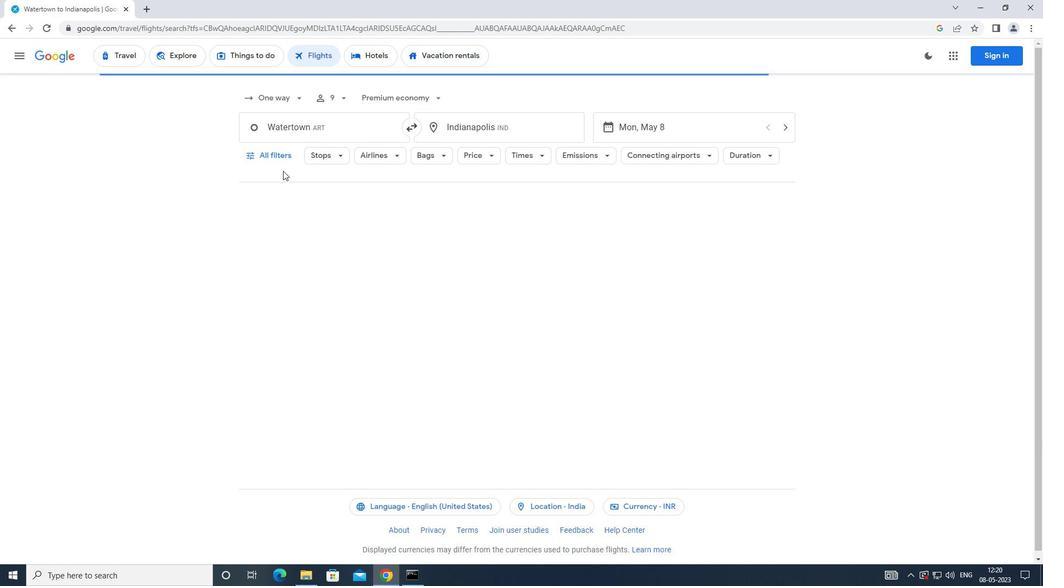 
Action: Mouse pressed left at (283, 160)
Screenshot: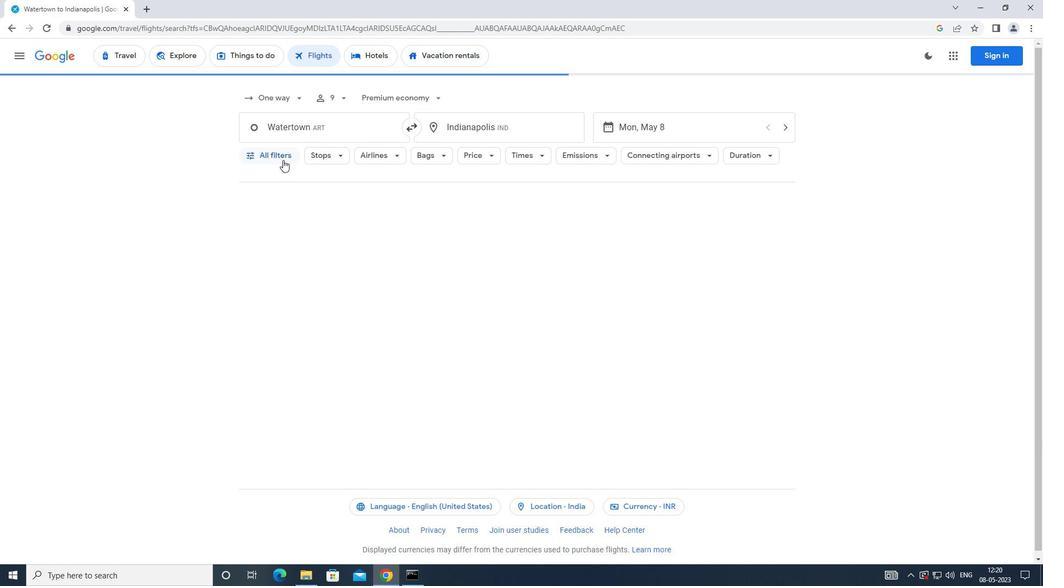 
Action: Mouse moved to (399, 389)
Screenshot: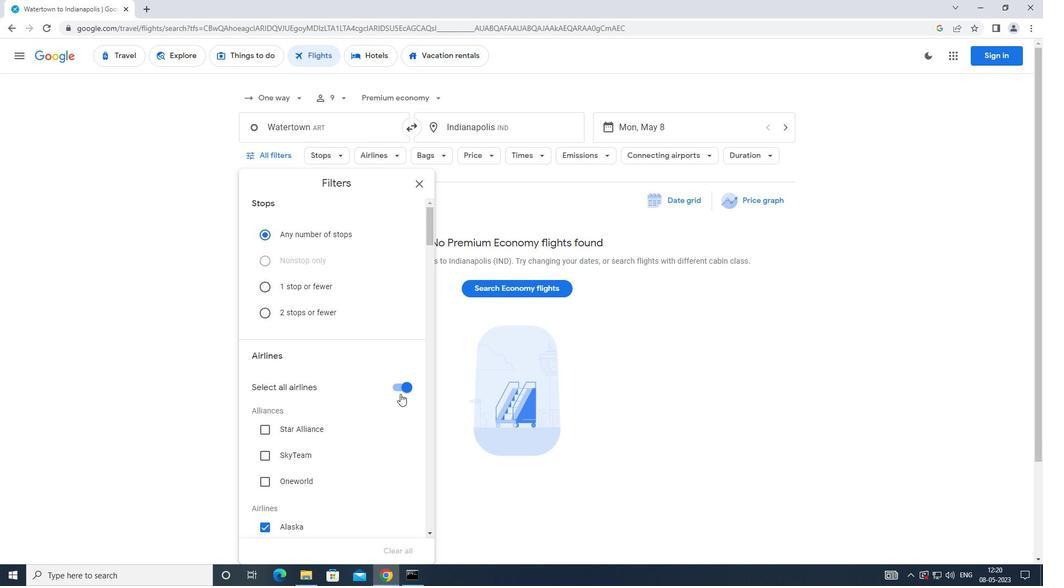 
Action: Mouse pressed left at (399, 389)
Screenshot: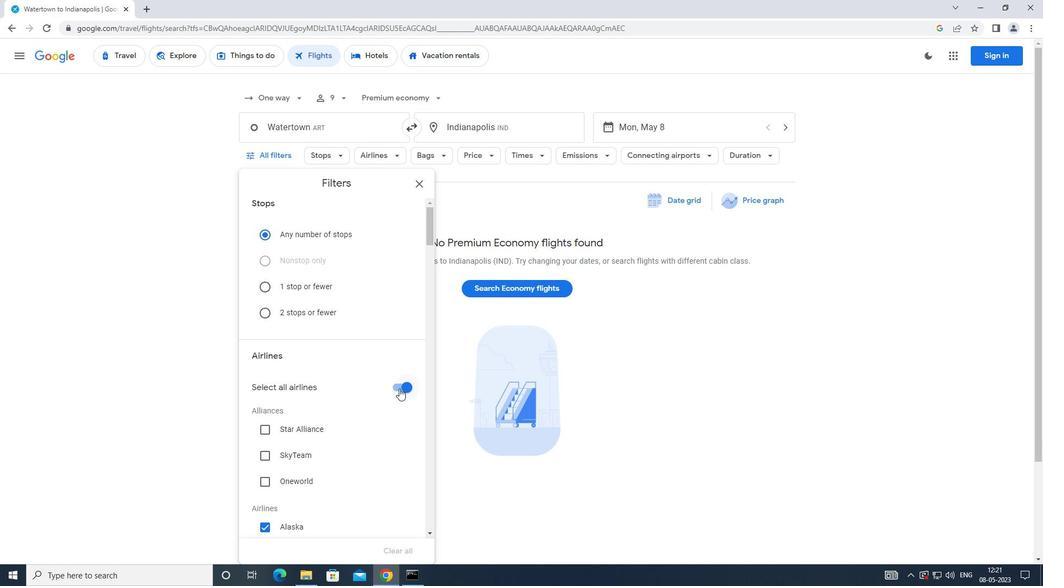 
Action: Mouse moved to (399, 386)
Screenshot: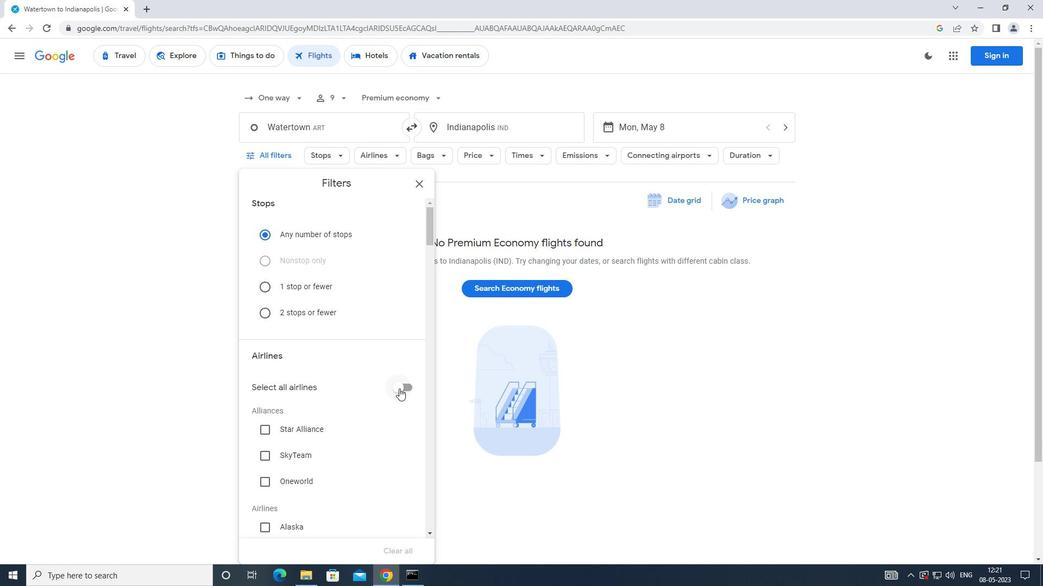 
Action: Mouse scrolled (399, 385) with delta (0, 0)
Screenshot: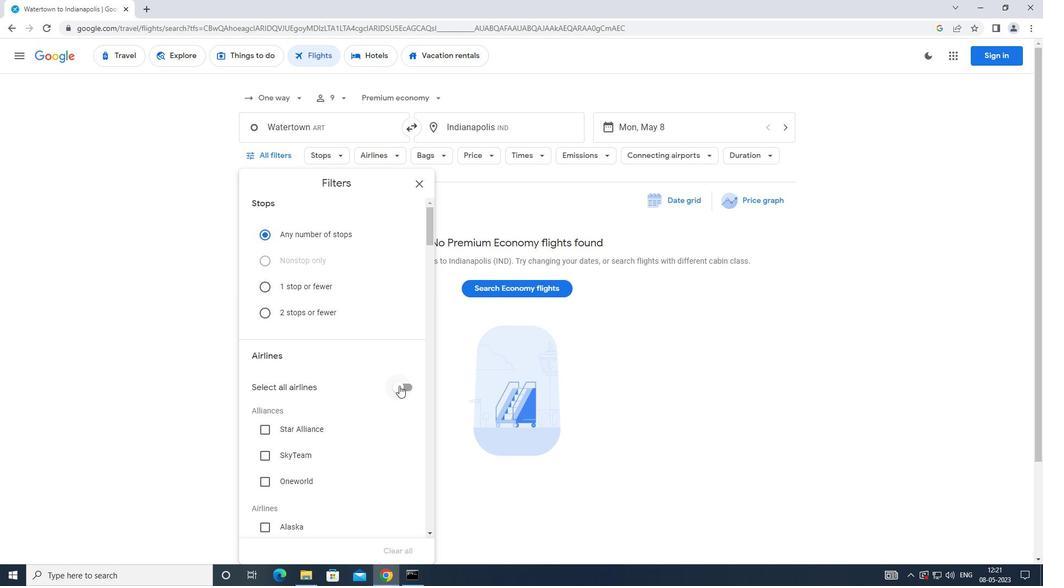 
Action: Mouse scrolled (399, 385) with delta (0, 0)
Screenshot: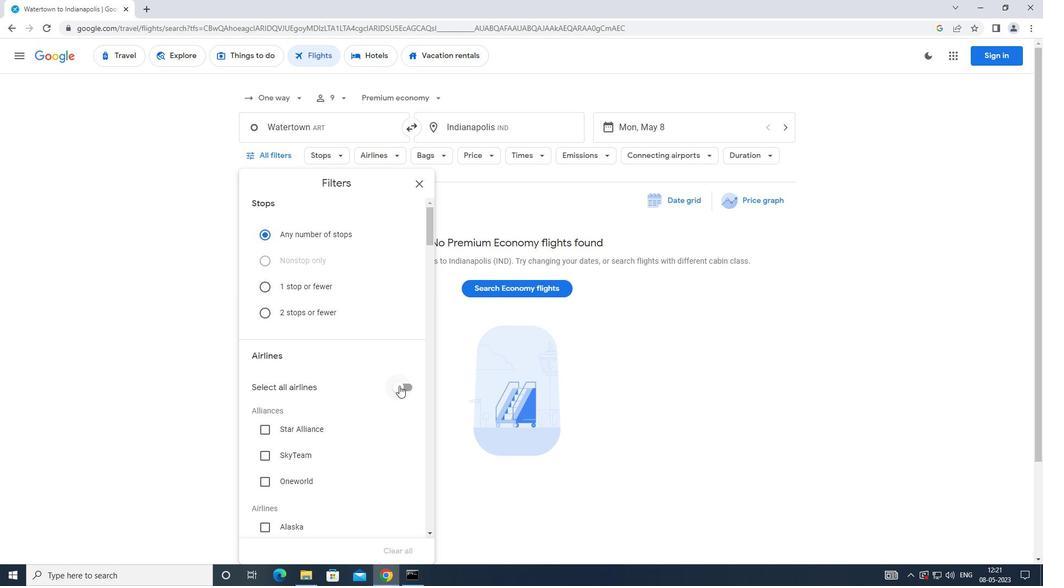 
Action: Mouse scrolled (399, 385) with delta (0, 0)
Screenshot: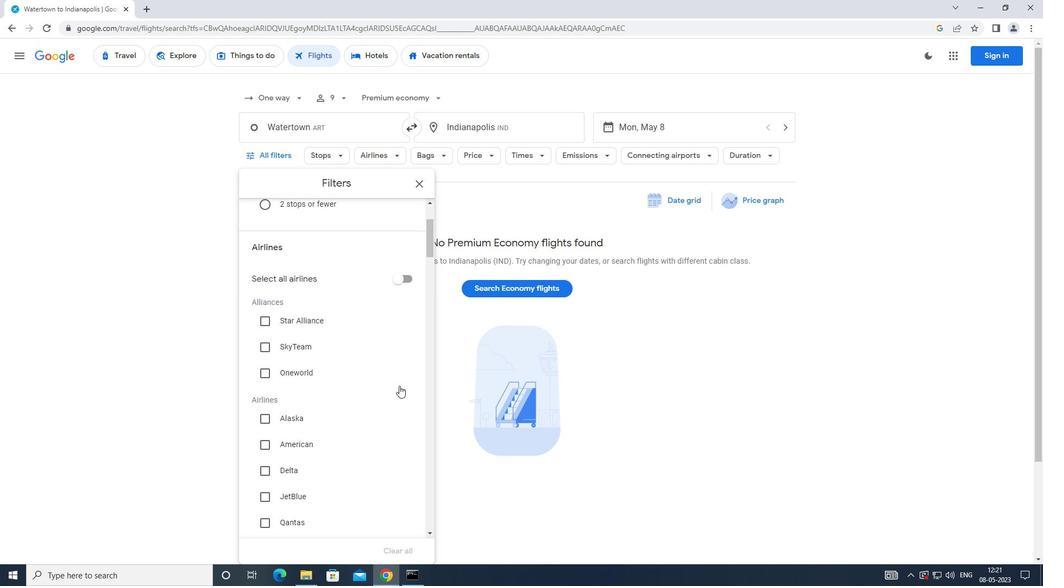 
Action: Mouse scrolled (399, 385) with delta (0, 0)
Screenshot: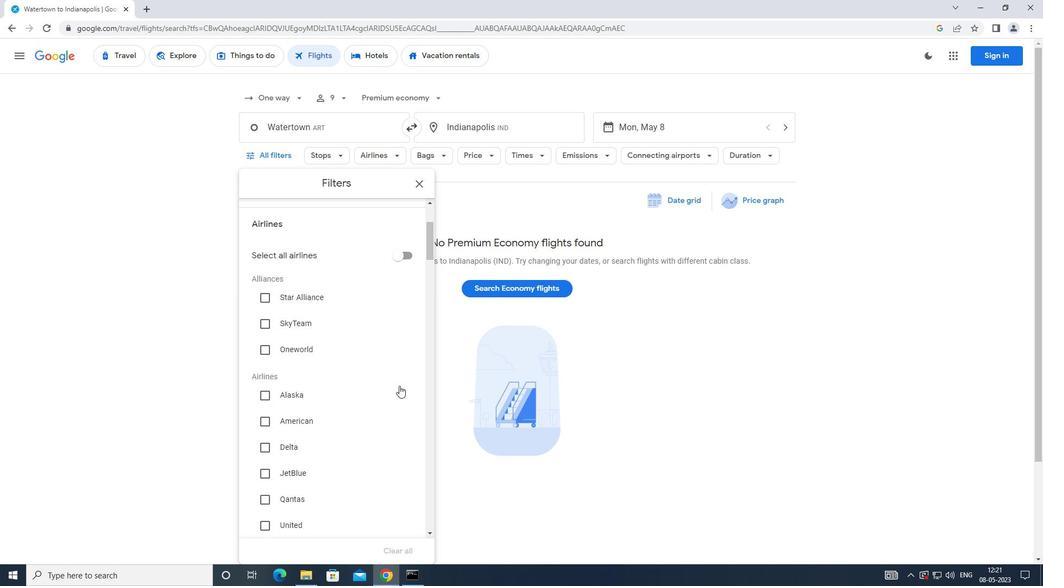 
Action: Mouse moved to (402, 380)
Screenshot: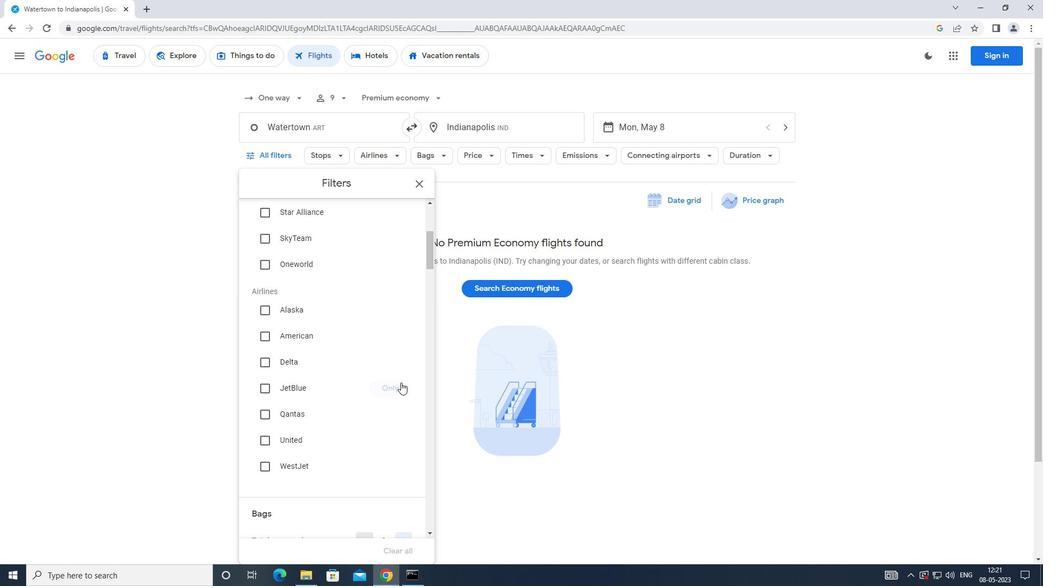 
Action: Mouse scrolled (402, 380) with delta (0, 0)
Screenshot: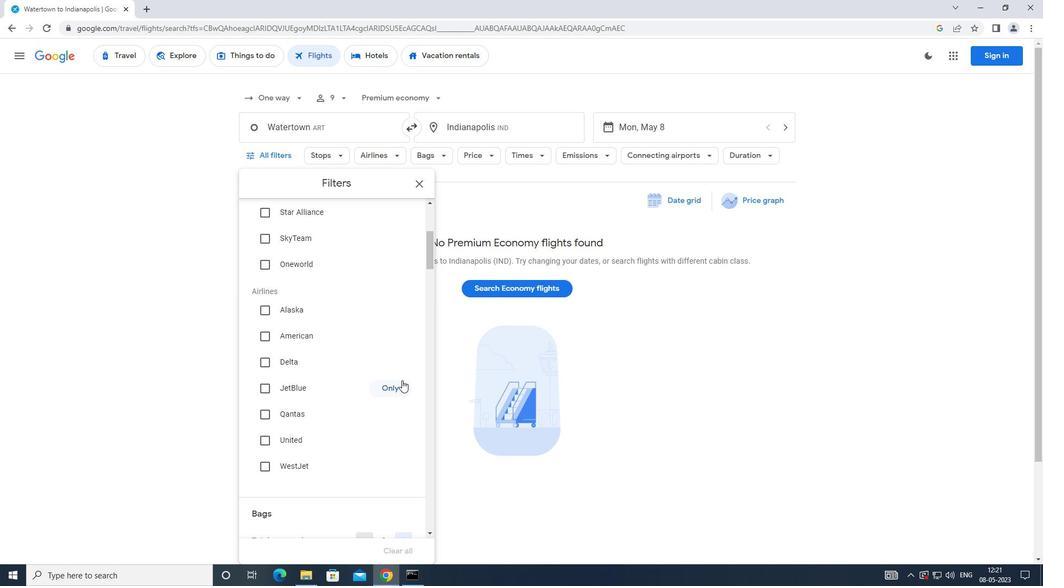 
Action: Mouse scrolled (402, 380) with delta (0, 0)
Screenshot: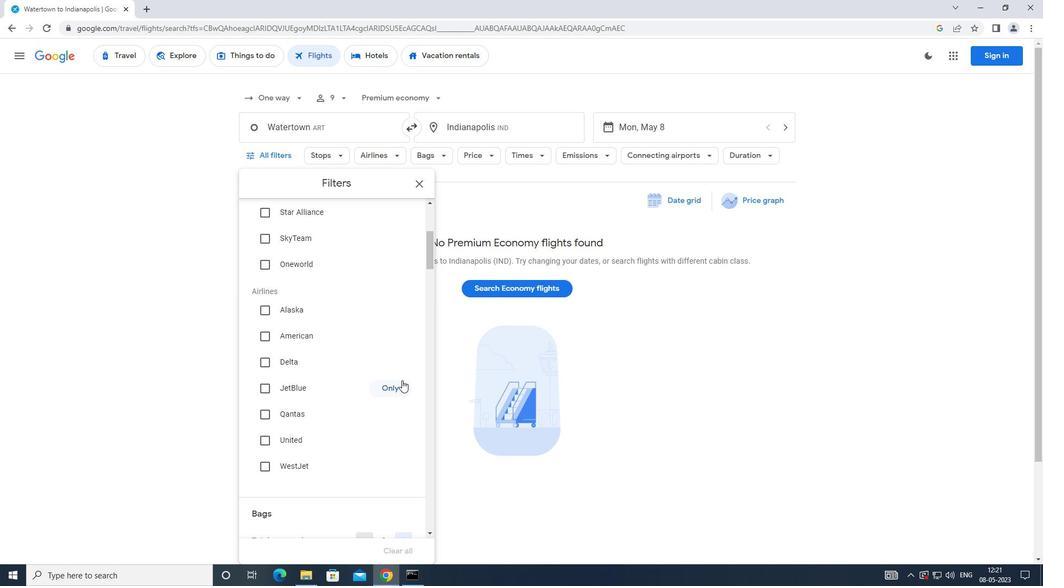 
Action: Mouse scrolled (402, 380) with delta (0, 0)
Screenshot: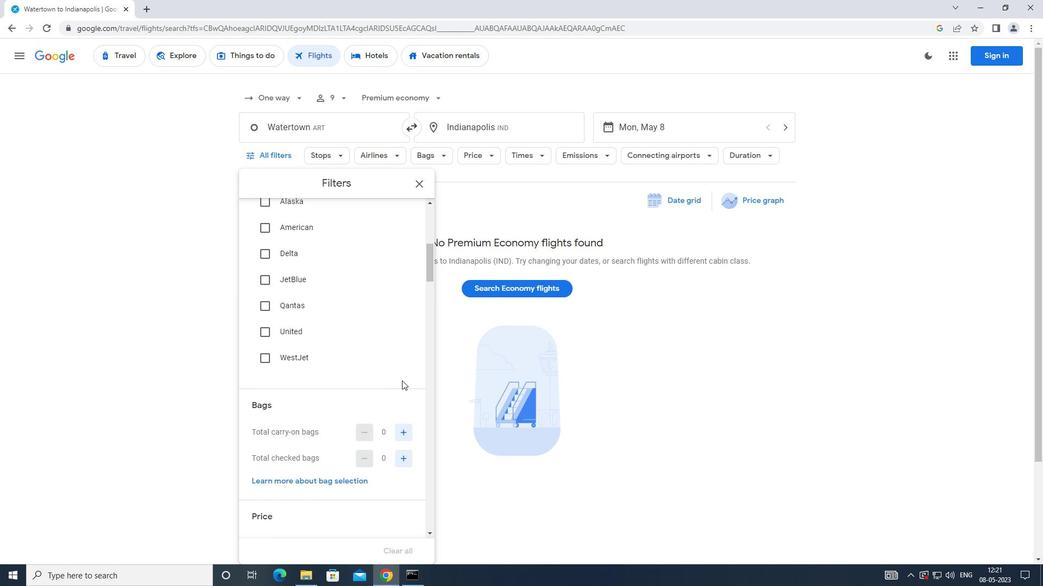 
Action: Mouse moved to (403, 380)
Screenshot: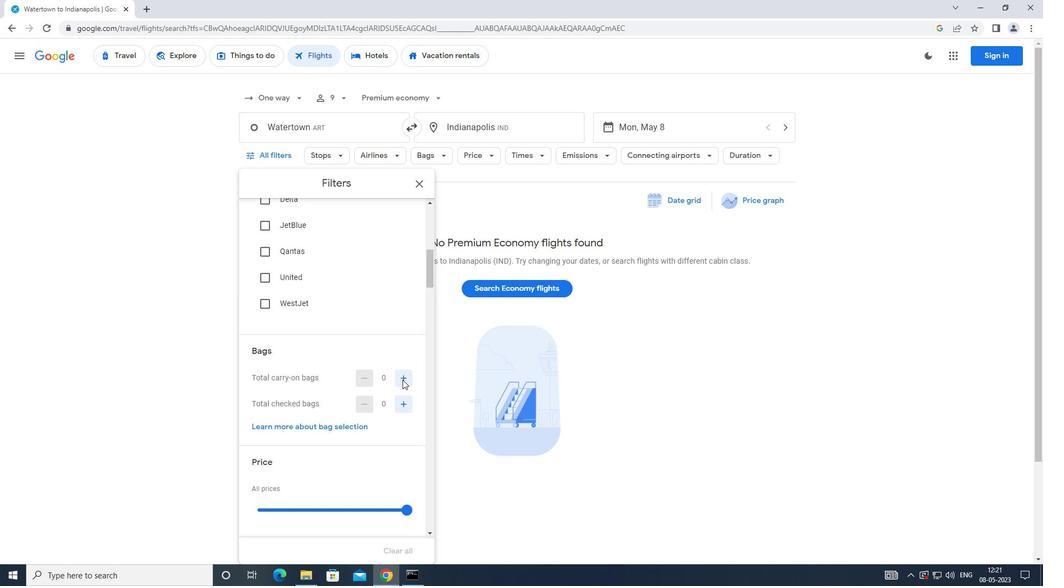 
Action: Mouse pressed left at (403, 380)
Screenshot: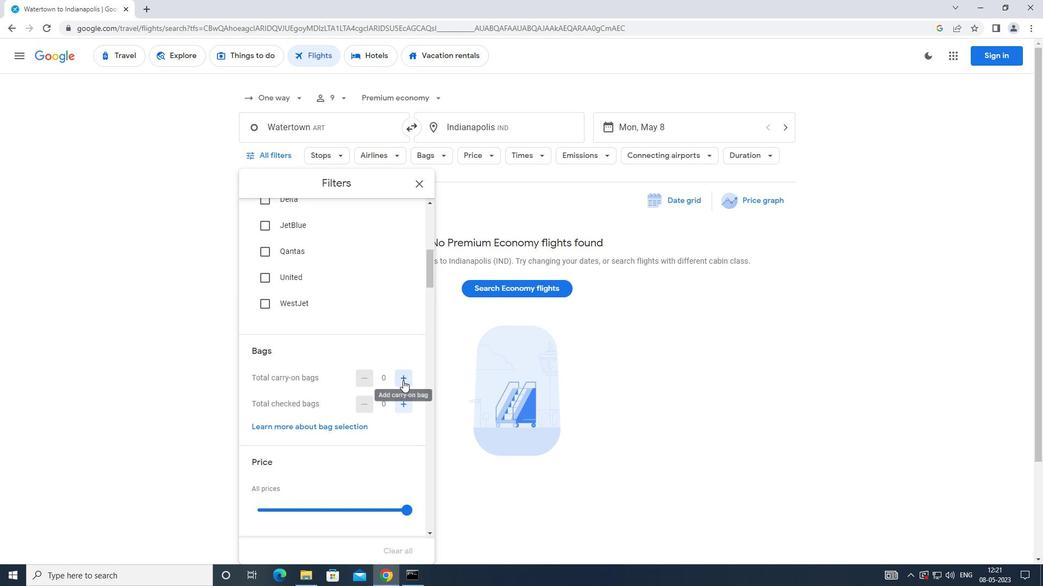 
Action: Mouse moved to (368, 378)
Screenshot: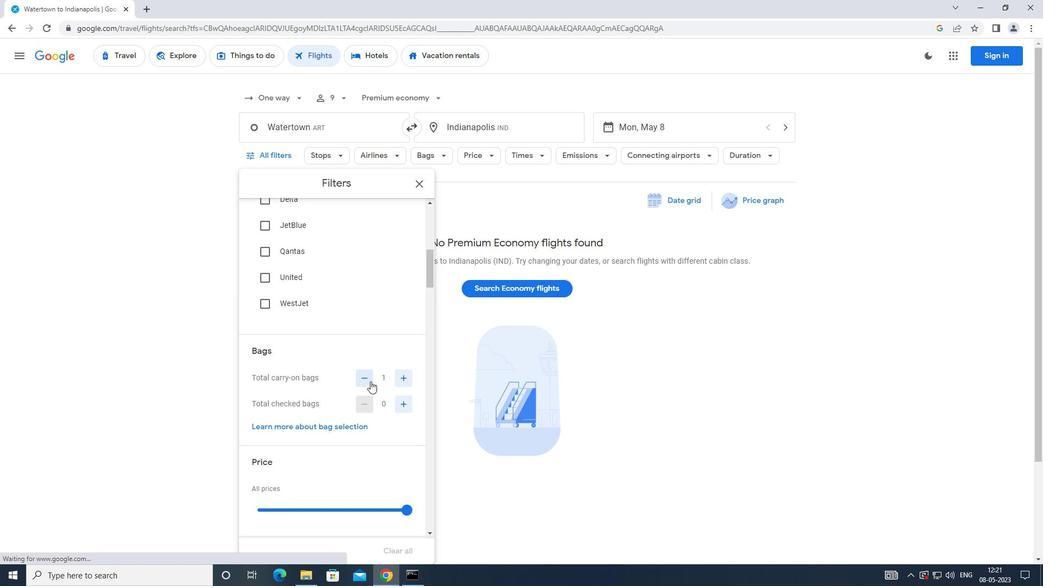 
Action: Mouse scrolled (368, 378) with delta (0, 0)
Screenshot: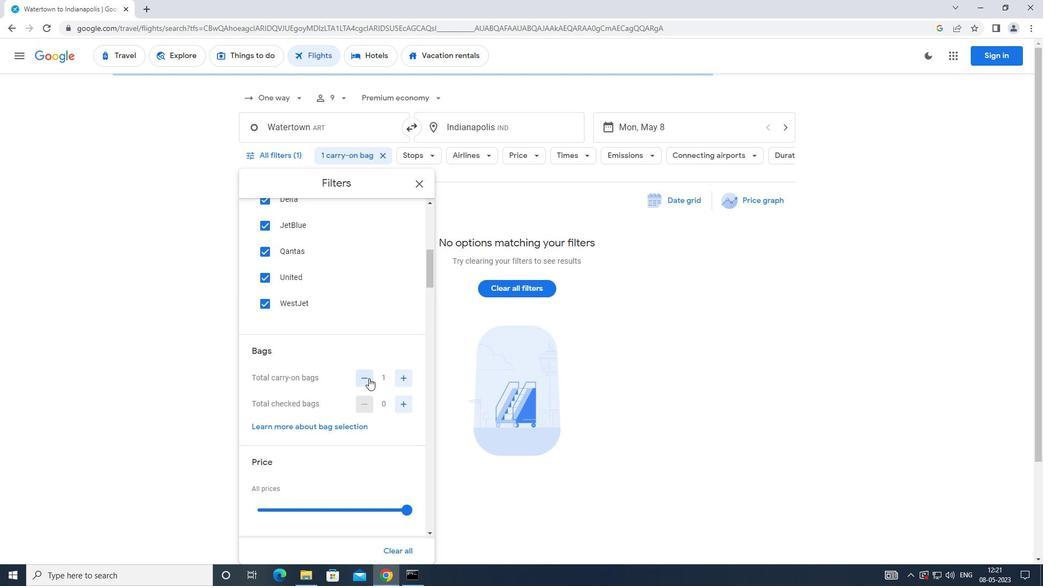 
Action: Mouse moved to (368, 378)
Screenshot: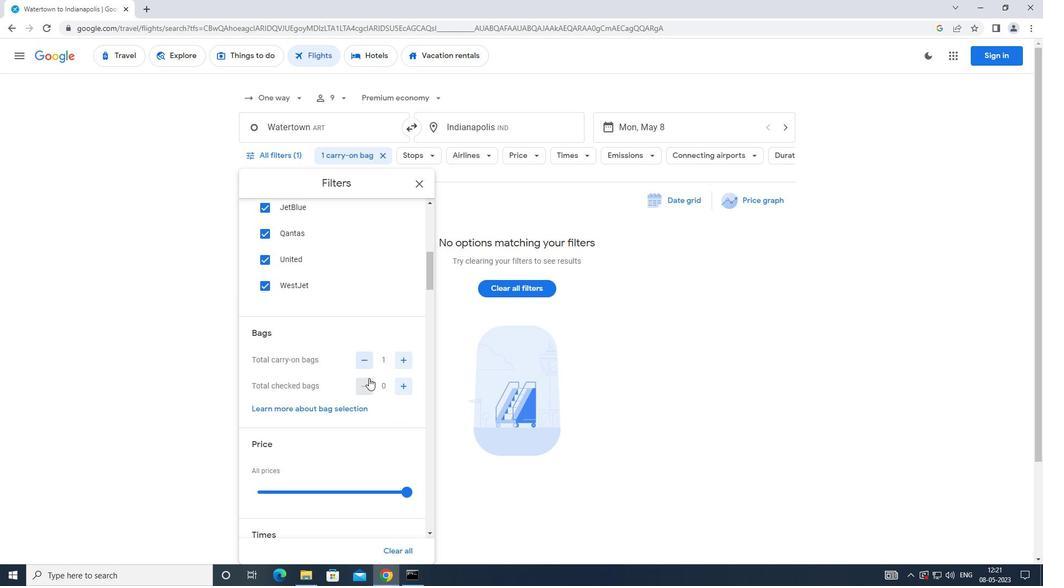
Action: Mouse scrolled (368, 378) with delta (0, 0)
Screenshot: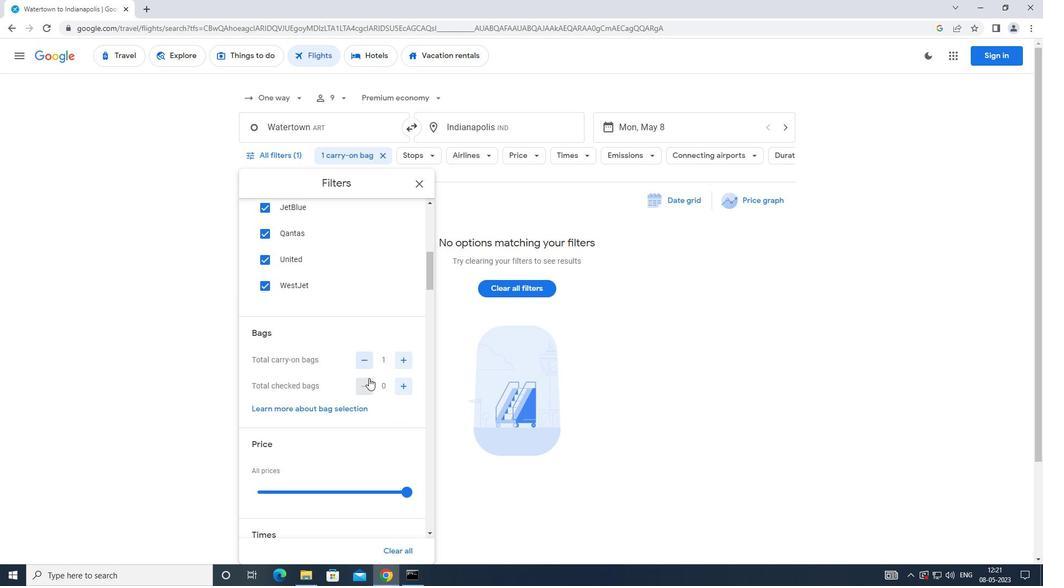 
Action: Mouse moved to (410, 399)
Screenshot: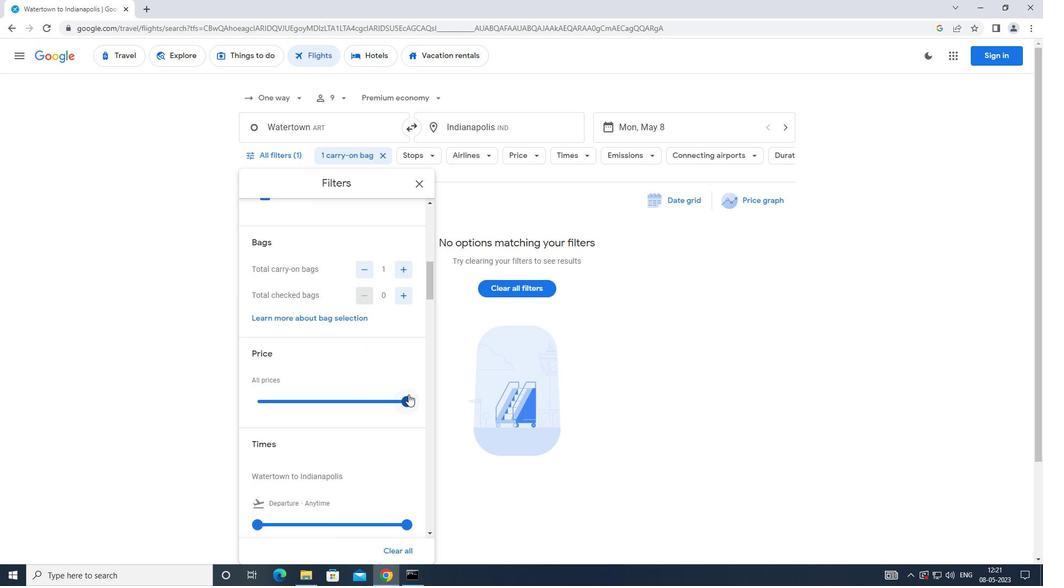 
Action: Mouse pressed left at (410, 399)
Screenshot: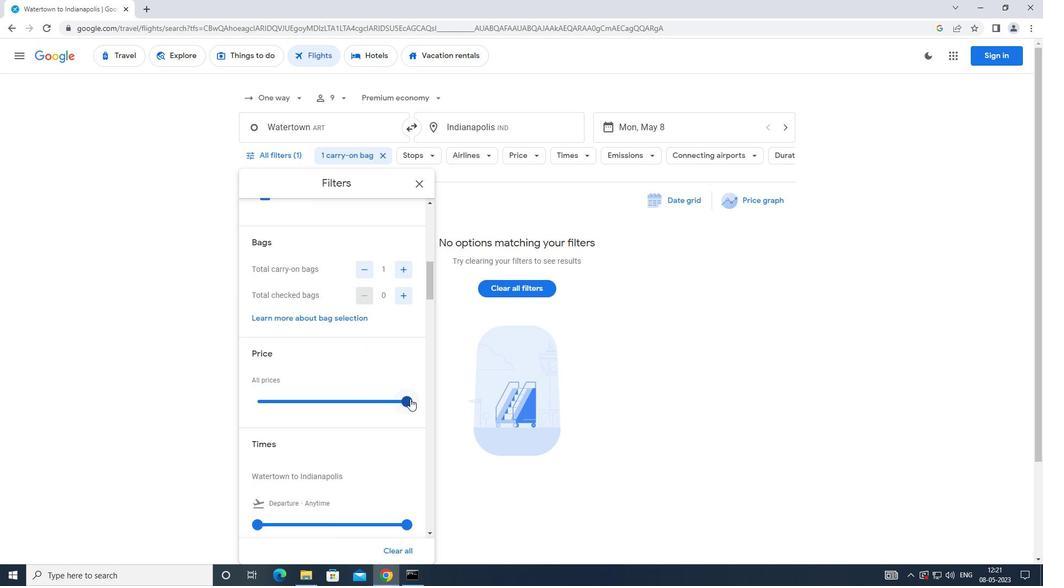 
Action: Mouse moved to (361, 382)
Screenshot: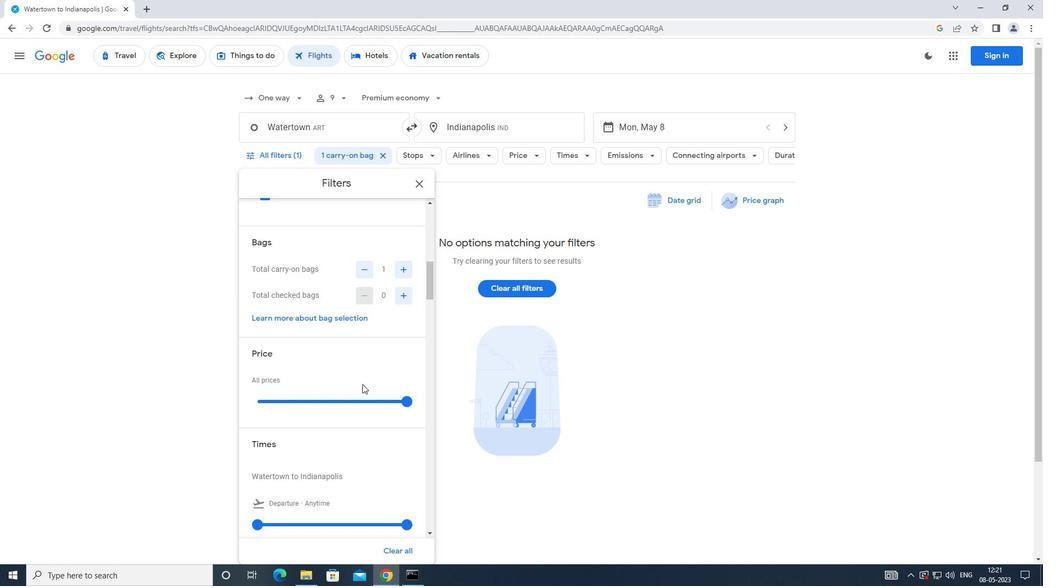 
Action: Mouse scrolled (361, 381) with delta (0, 0)
Screenshot: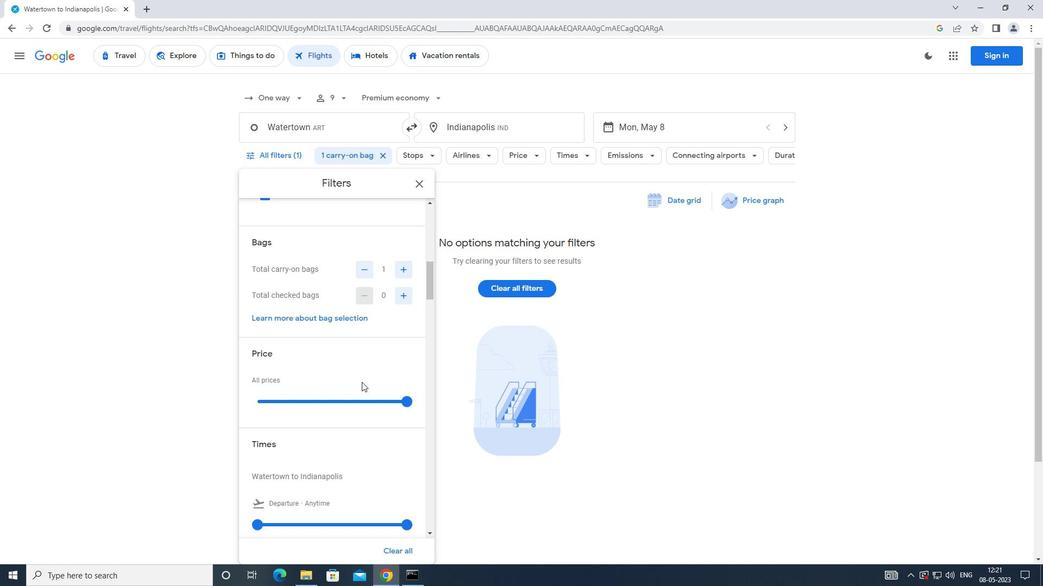 
Action: Mouse scrolled (361, 381) with delta (0, 0)
Screenshot: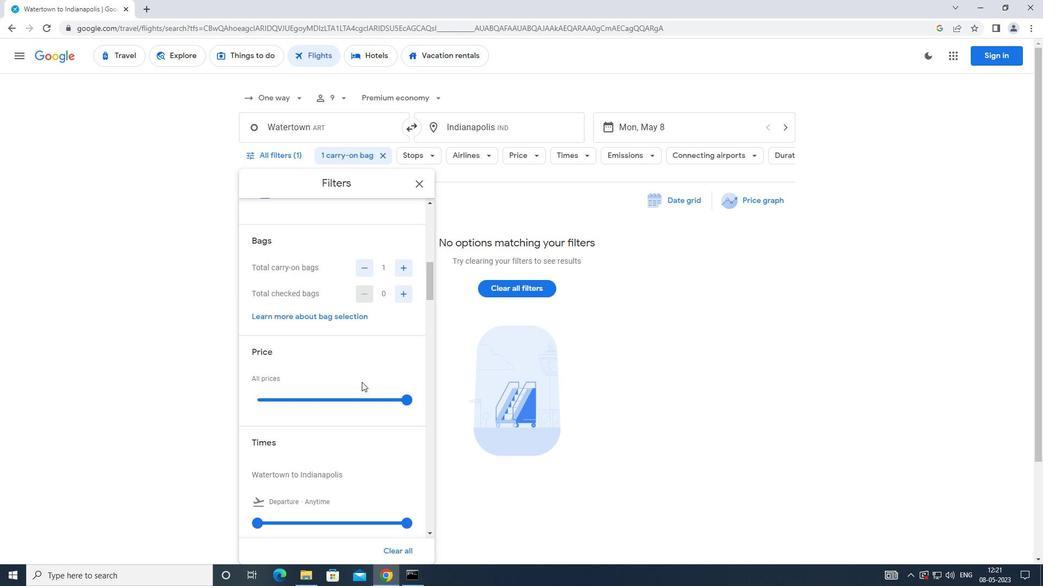 
Action: Mouse moved to (255, 413)
Screenshot: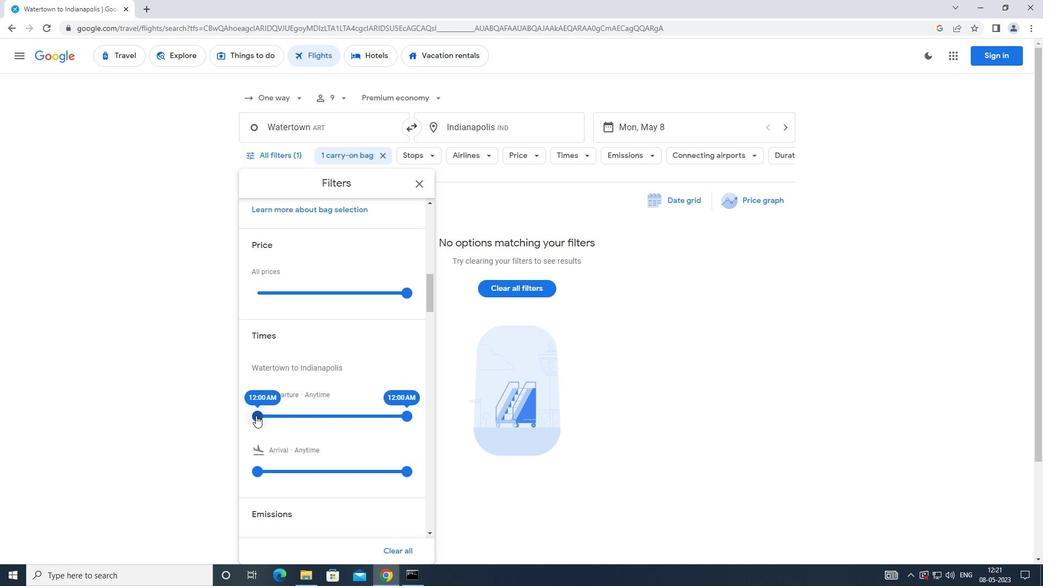 
Action: Mouse pressed left at (255, 413)
Screenshot: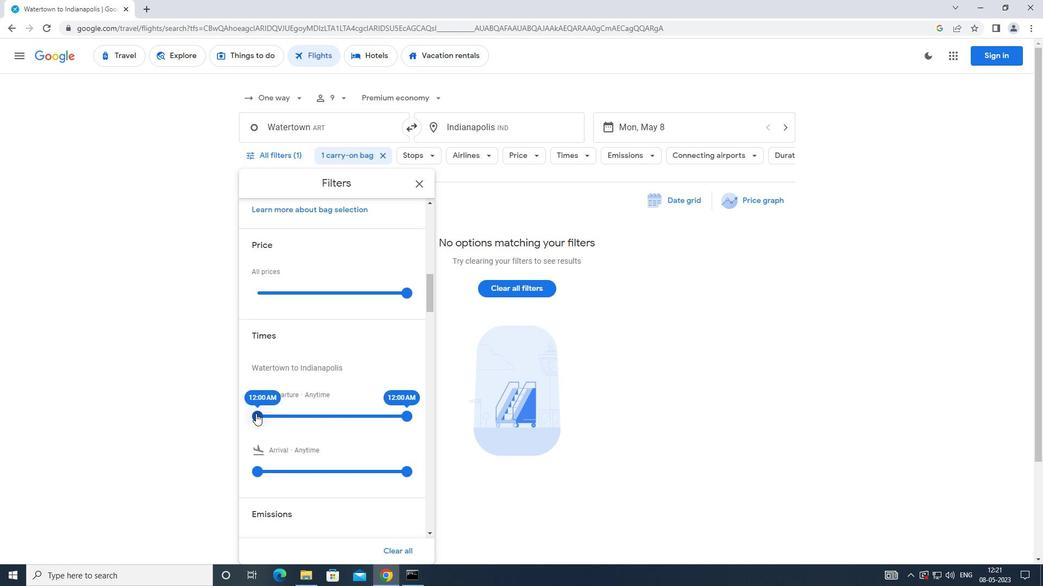
Action: Mouse moved to (408, 417)
Screenshot: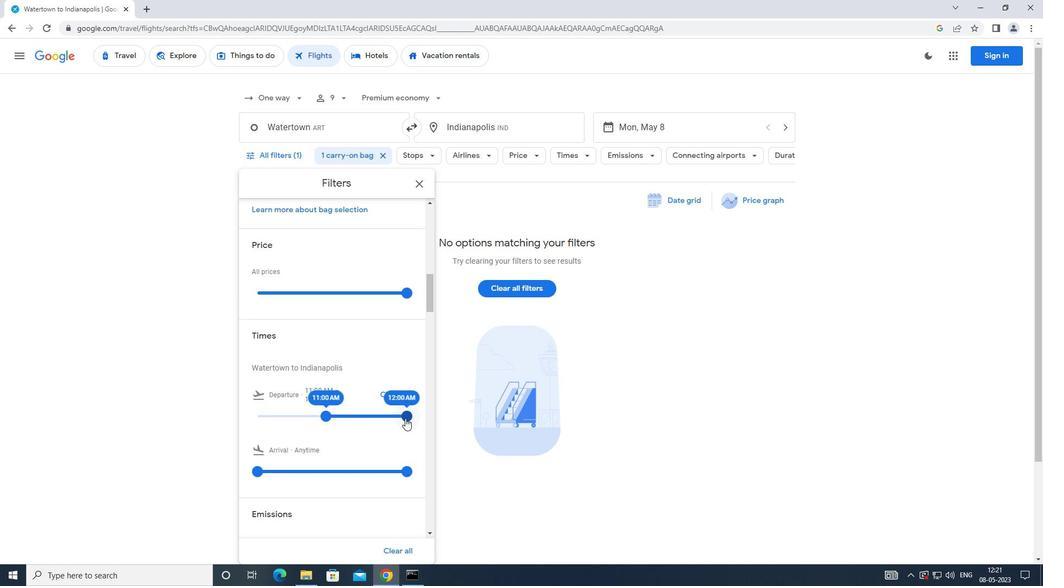 
Action: Mouse pressed left at (408, 417)
Screenshot: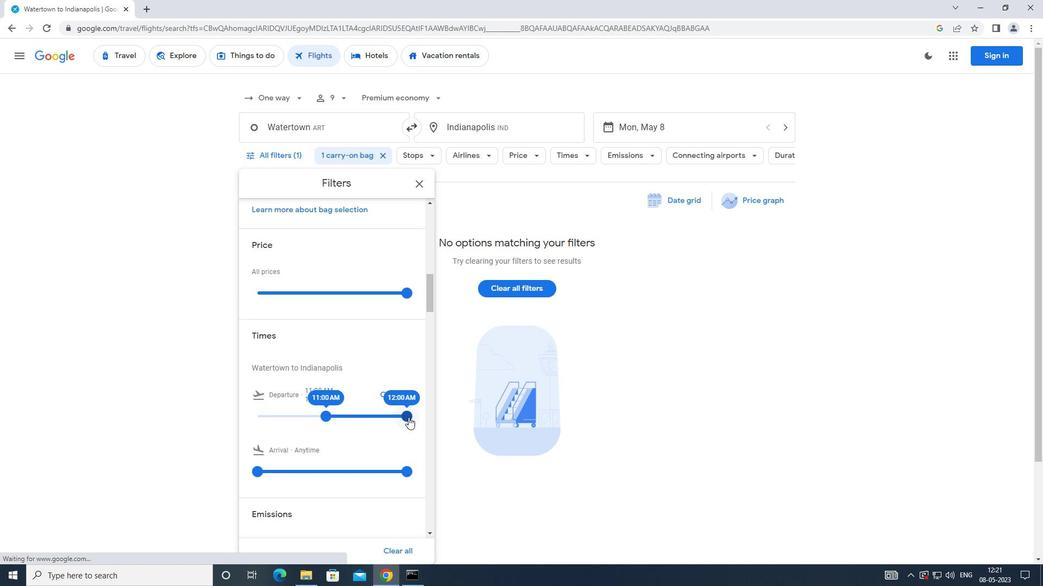 
Action: Mouse moved to (419, 188)
Screenshot: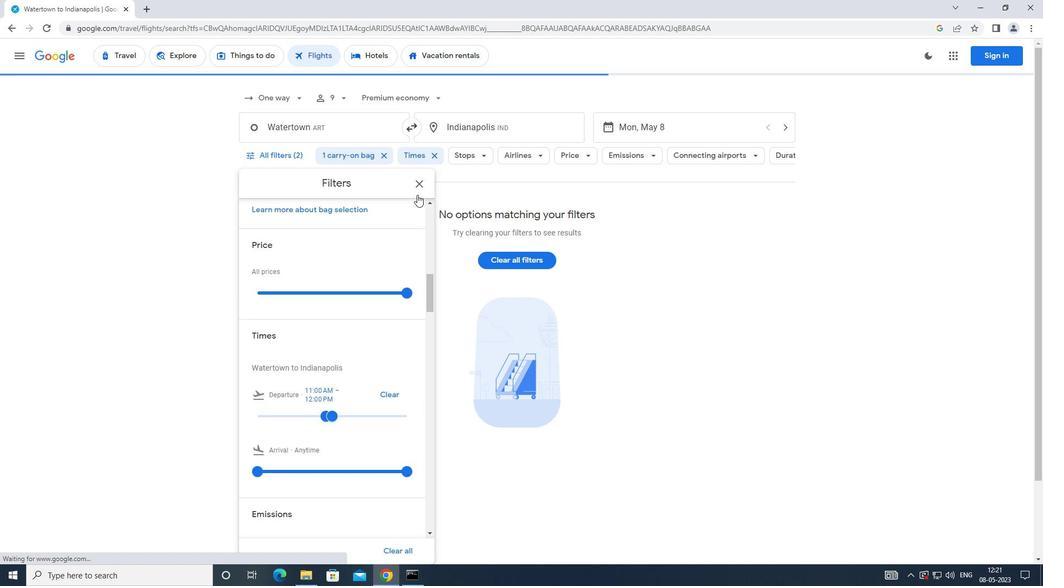 
Action: Mouse pressed left at (419, 188)
Screenshot: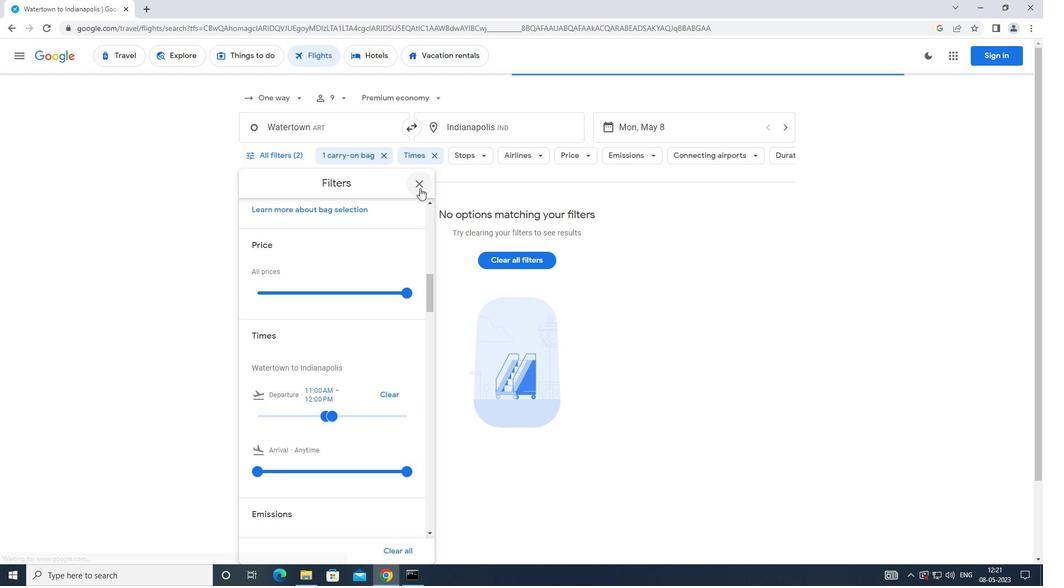 
Action: Mouse moved to (383, 232)
Screenshot: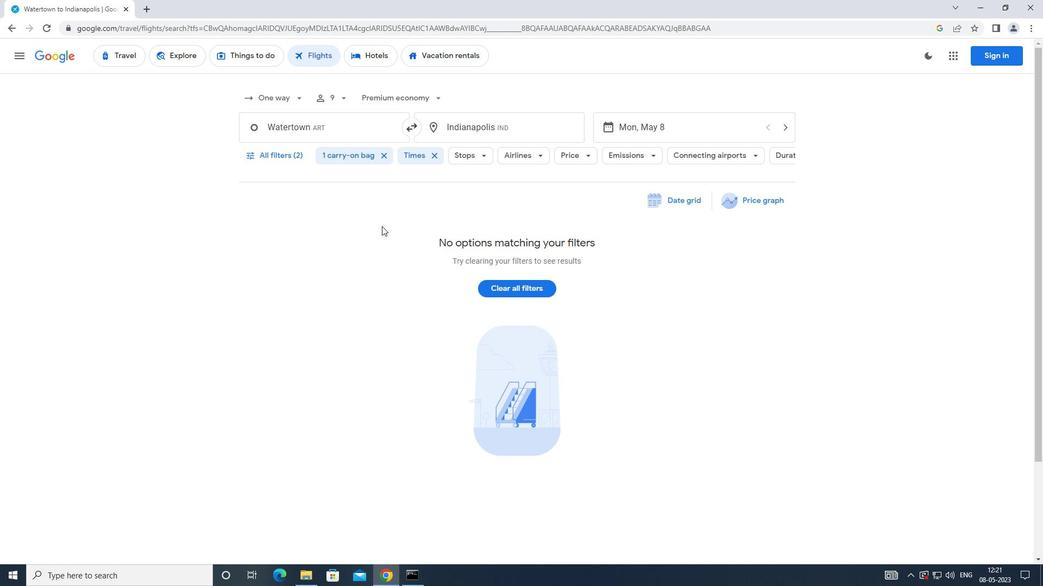 
